 Task: Open a Blog Post Template save the file as sceneAdd Heading 'Gratitude' ,with the main content Practicing gratitude cultivates a positive mindset and enhances overall well-being. It involves acknowledging and appreciating the good things in life, which can improve mood, relationships, and overall life satisfaction. Expressing gratitude regularly can lead to a more fulfilling and optimistic outlook. ,with the main content Practicing gratitude cultivates a positive mindset and enhances overall well-being. It involves acknowledging and appreciating the good things in life, which can improve mood, relationships, and overall life satisfaction. Expressing gratitude regularly can lead to a more fulfilling and optimistic outlook.and font size to the main content 22 Apply Font Style Harlow Solid Italicand font size to the heading 18 Change heading alignment to  Center
Action: Mouse moved to (23, 20)
Screenshot: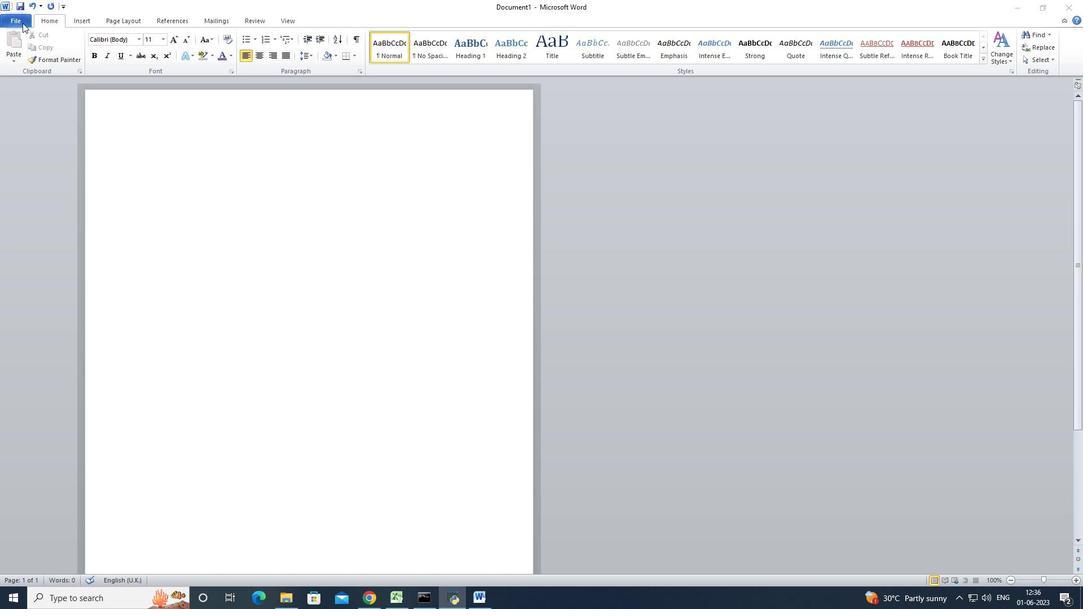 
Action: Mouse pressed left at (23, 20)
Screenshot: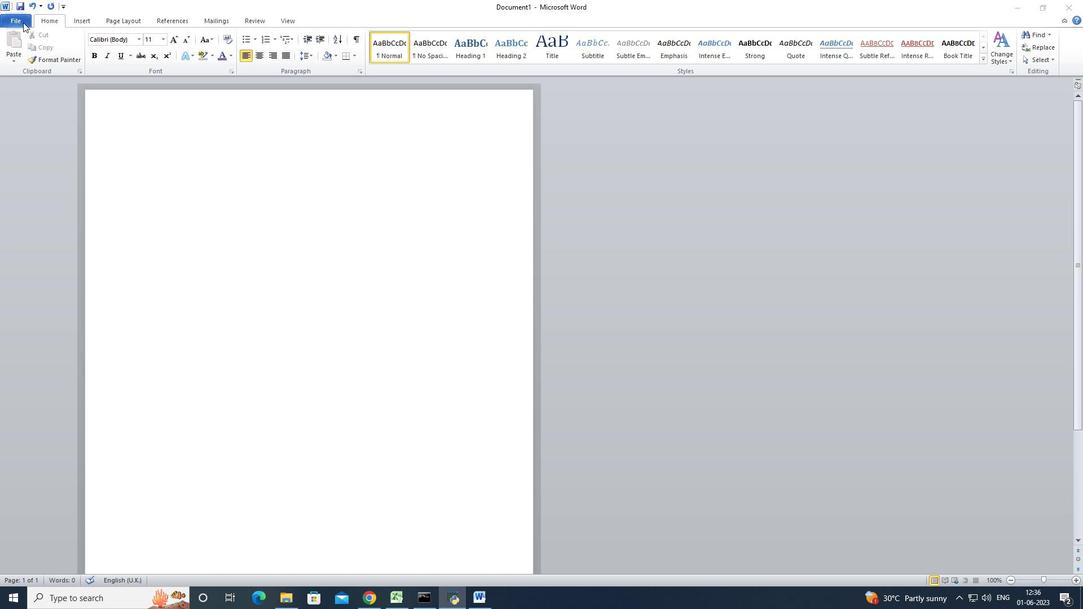 
Action: Mouse pressed left at (23, 20)
Screenshot: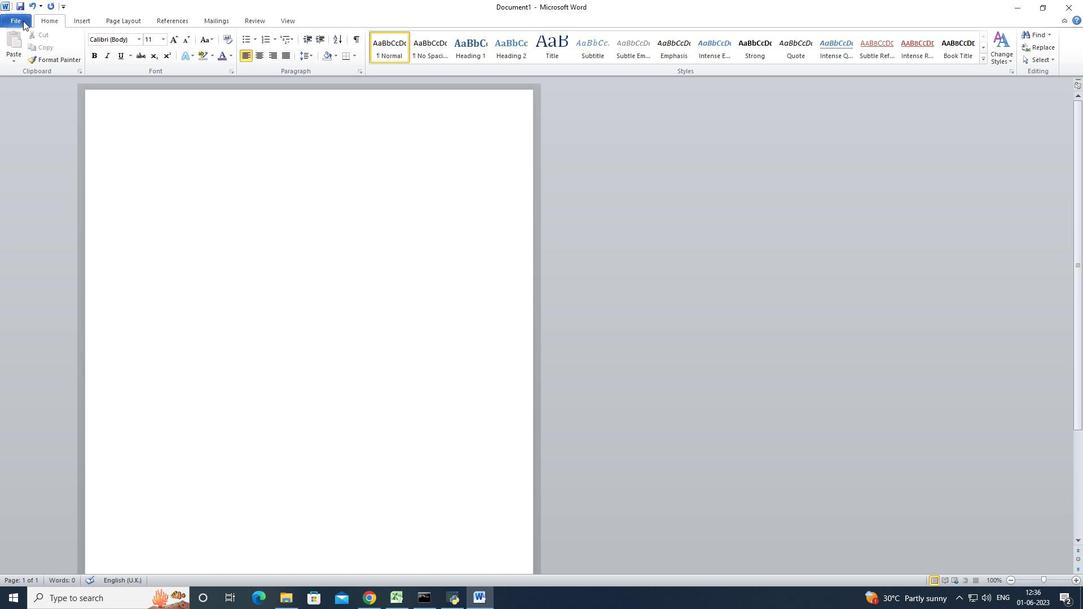 
Action: Mouse moved to (30, 146)
Screenshot: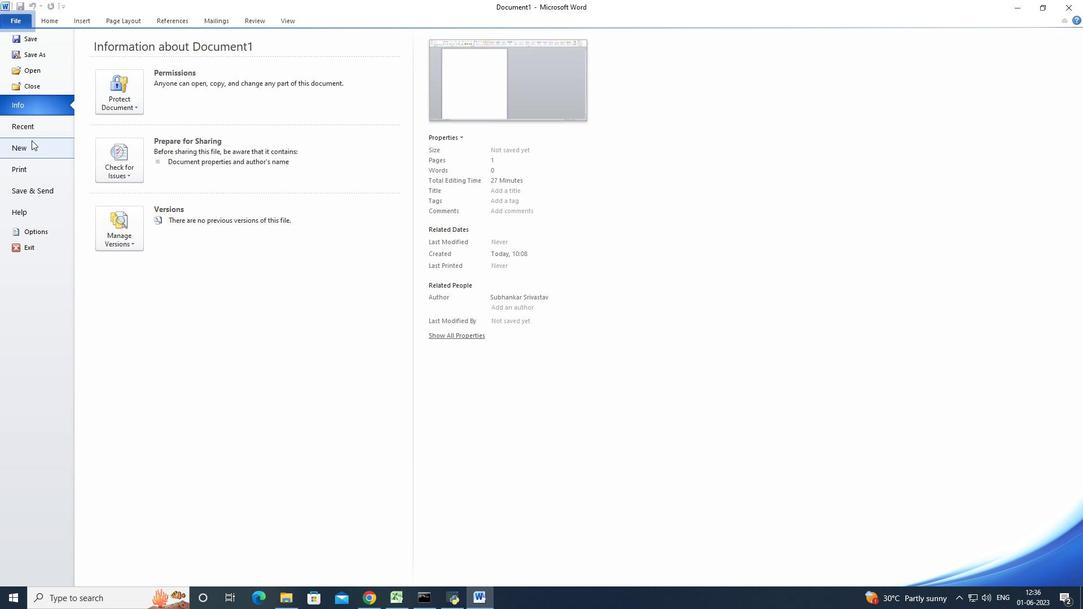 
Action: Mouse pressed left at (30, 146)
Screenshot: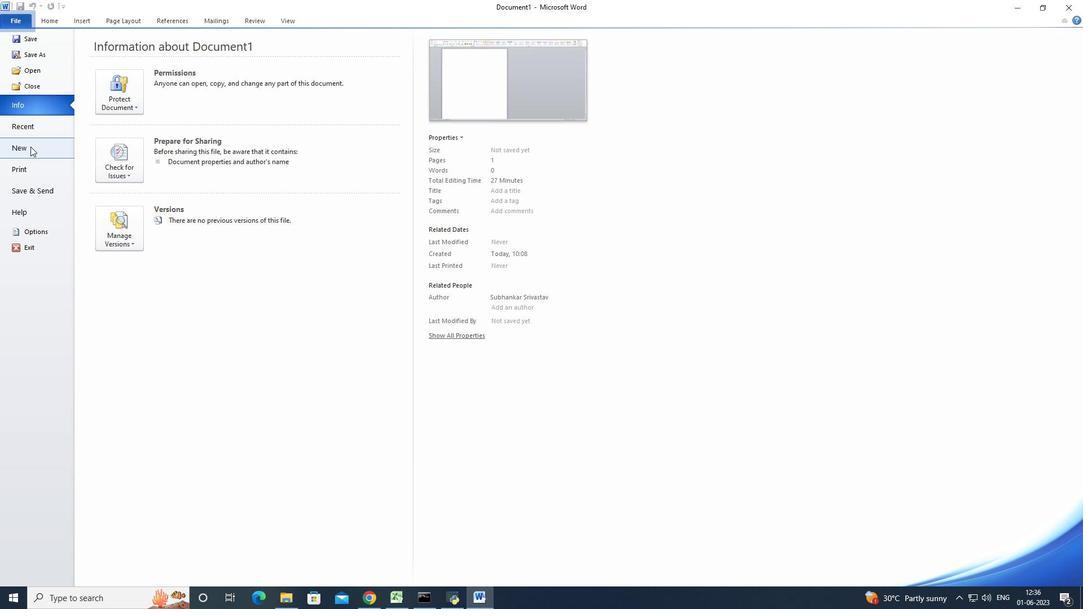 
Action: Mouse moved to (157, 121)
Screenshot: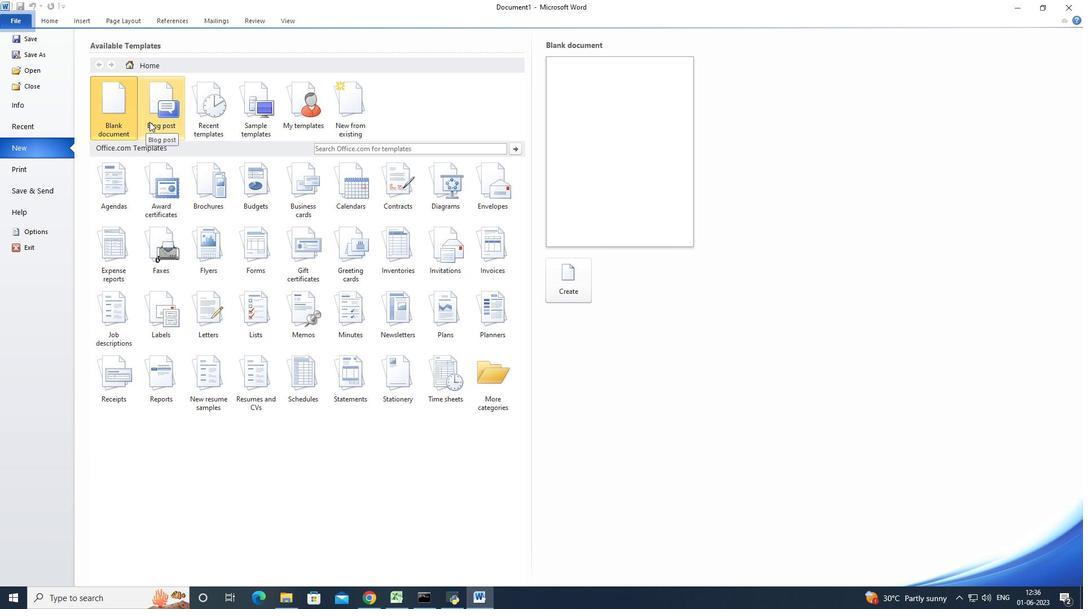 
Action: Mouse pressed left at (157, 121)
Screenshot: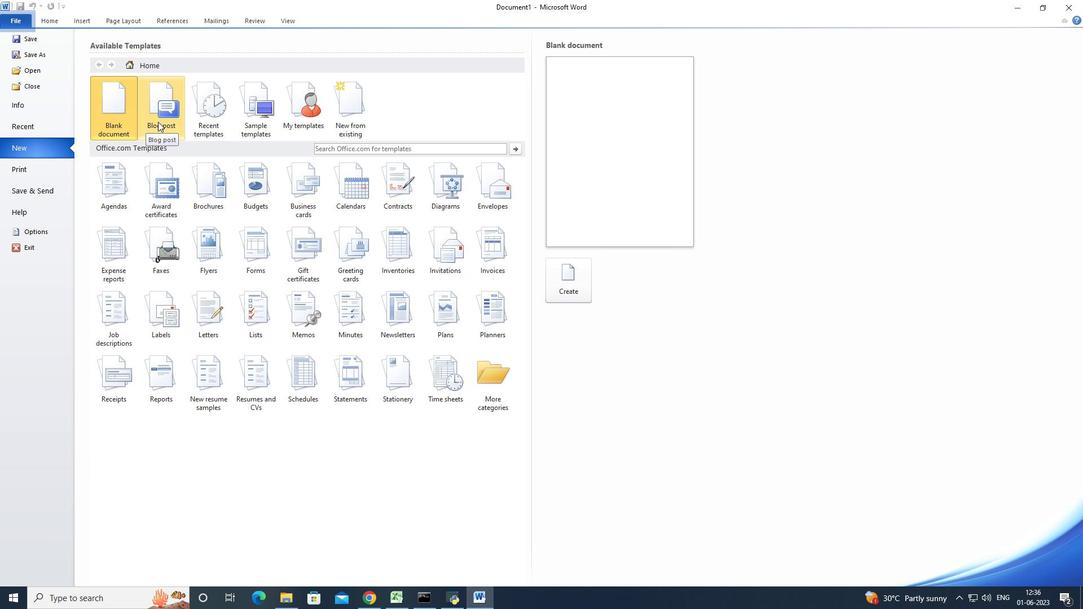 
Action: Mouse moved to (586, 272)
Screenshot: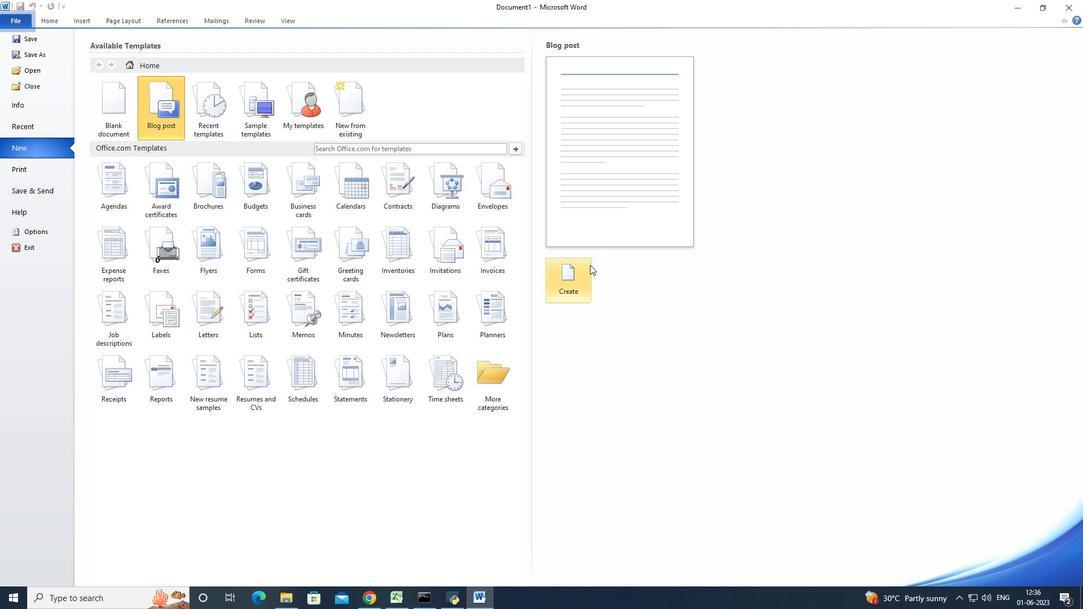 
Action: Mouse pressed left at (586, 272)
Screenshot: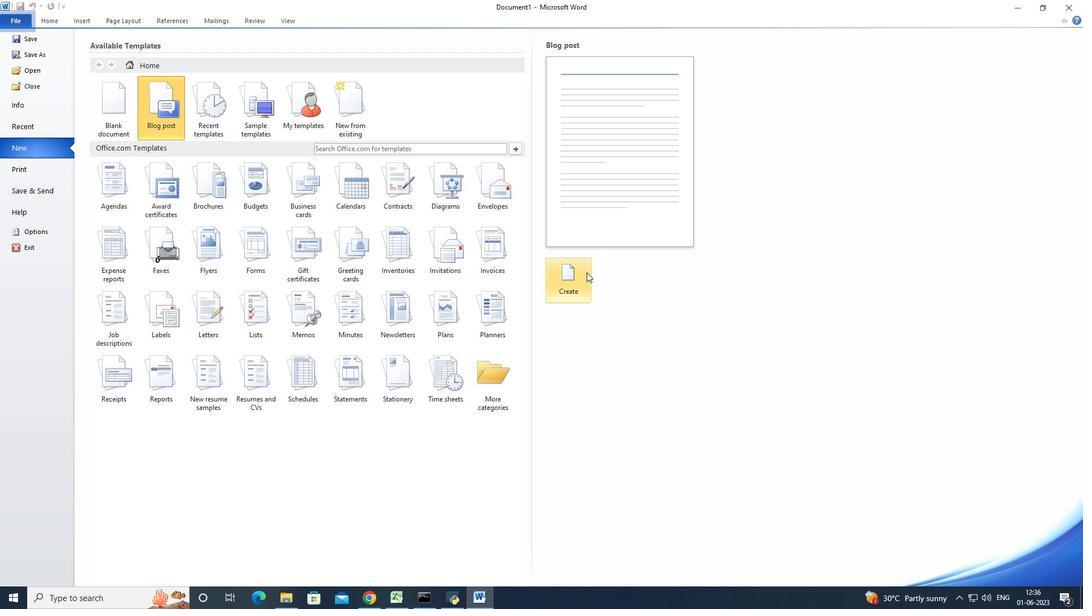 
Action: Mouse moved to (607, 257)
Screenshot: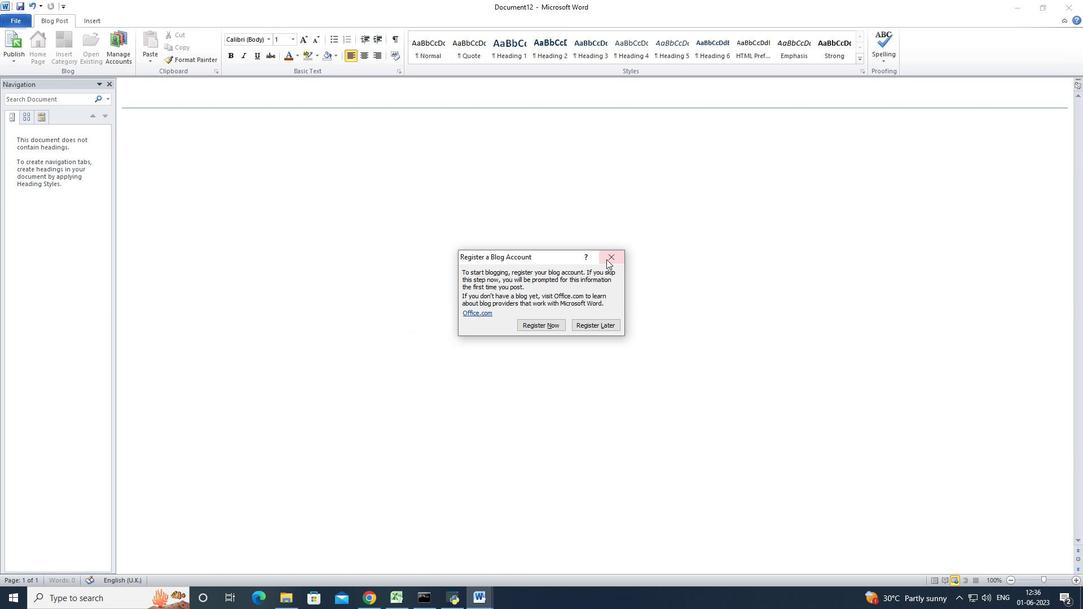
Action: Mouse pressed left at (607, 257)
Screenshot: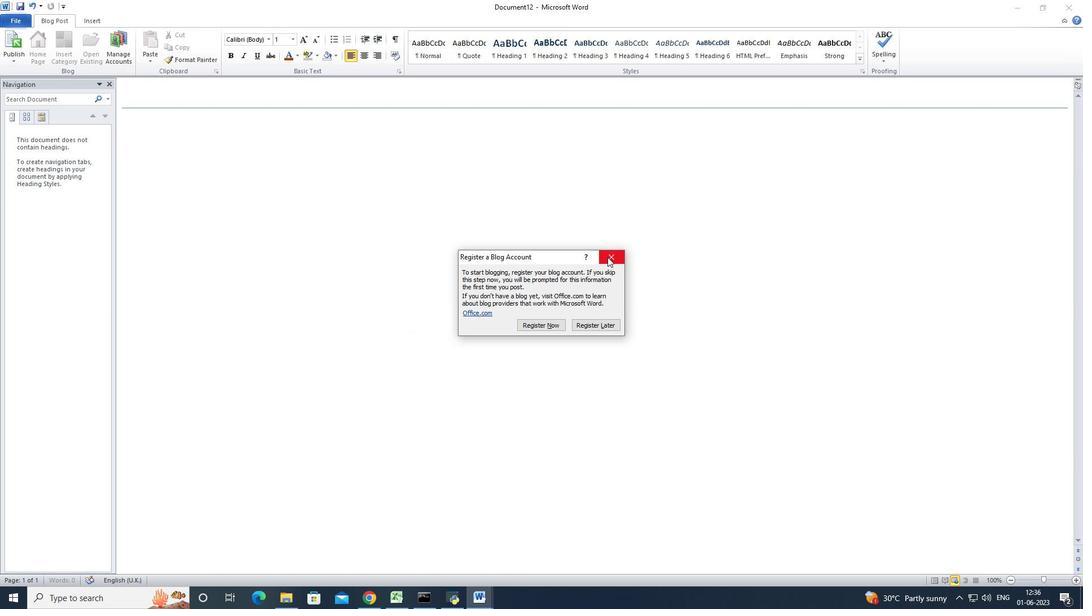 
Action: Mouse moved to (214, 97)
Screenshot: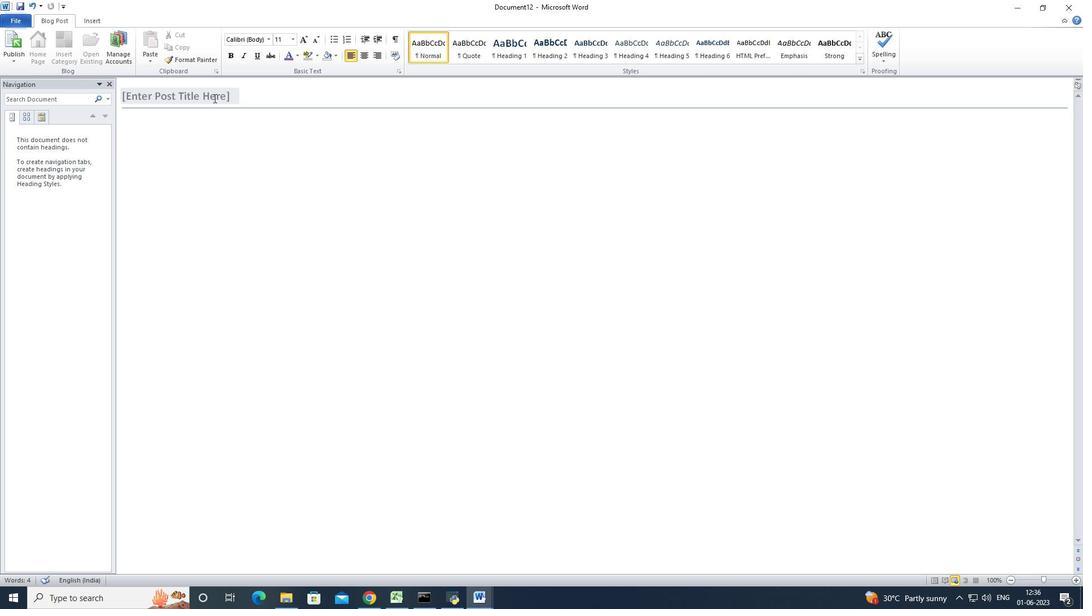 
Action: Mouse pressed left at (214, 97)
Screenshot: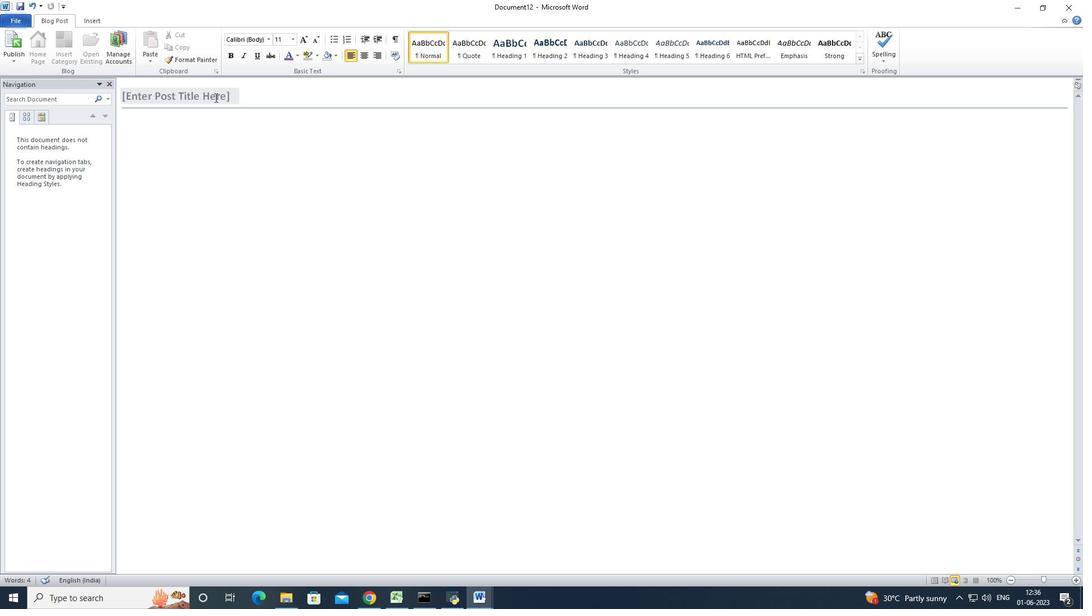 
Action: Mouse moved to (25, 21)
Screenshot: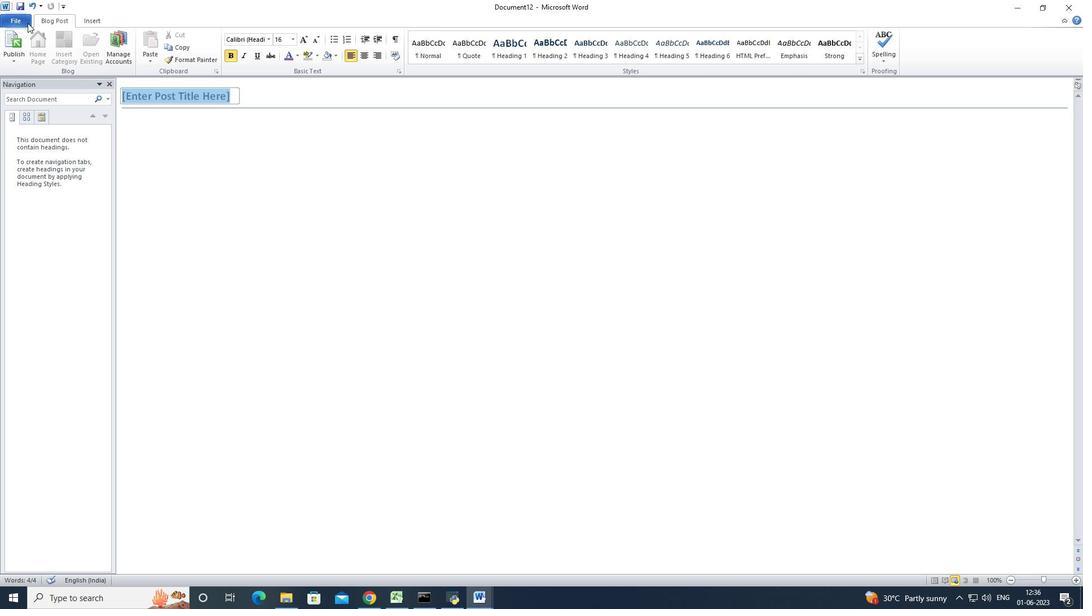 
Action: Mouse pressed left at (25, 21)
Screenshot: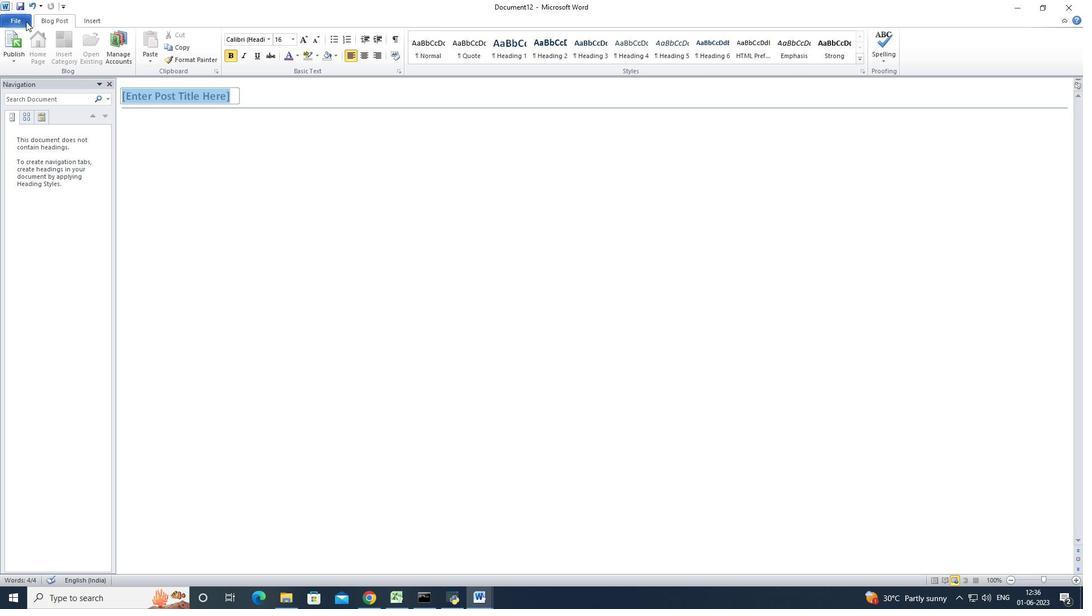 
Action: Mouse moved to (28, 37)
Screenshot: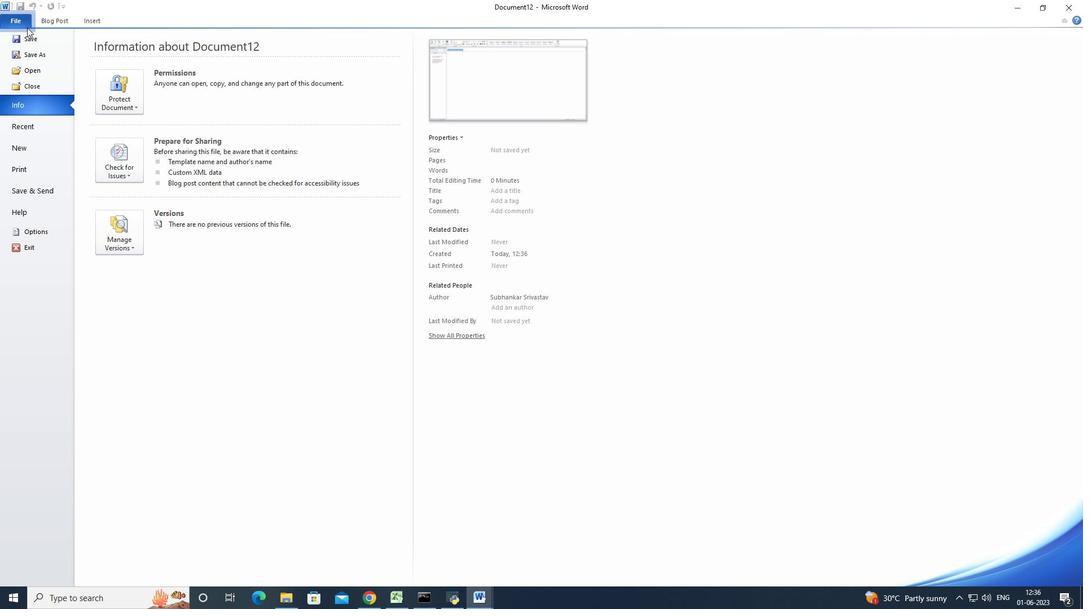 
Action: Mouse pressed left at (28, 37)
Screenshot: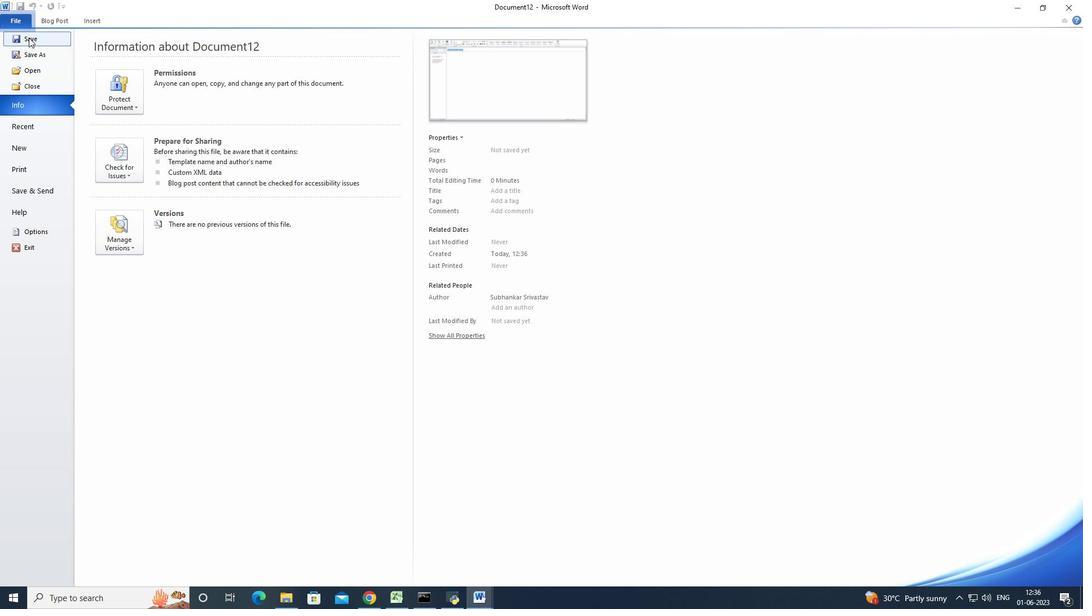 
Action: Key pressed <Key.shift><Key.shift><Key.shift><Key.shift><Key.shift><Key.shift><Key.shift><Key.shift><Key.shift>Se<Key.backspace>cene<Key.enter>
Screenshot: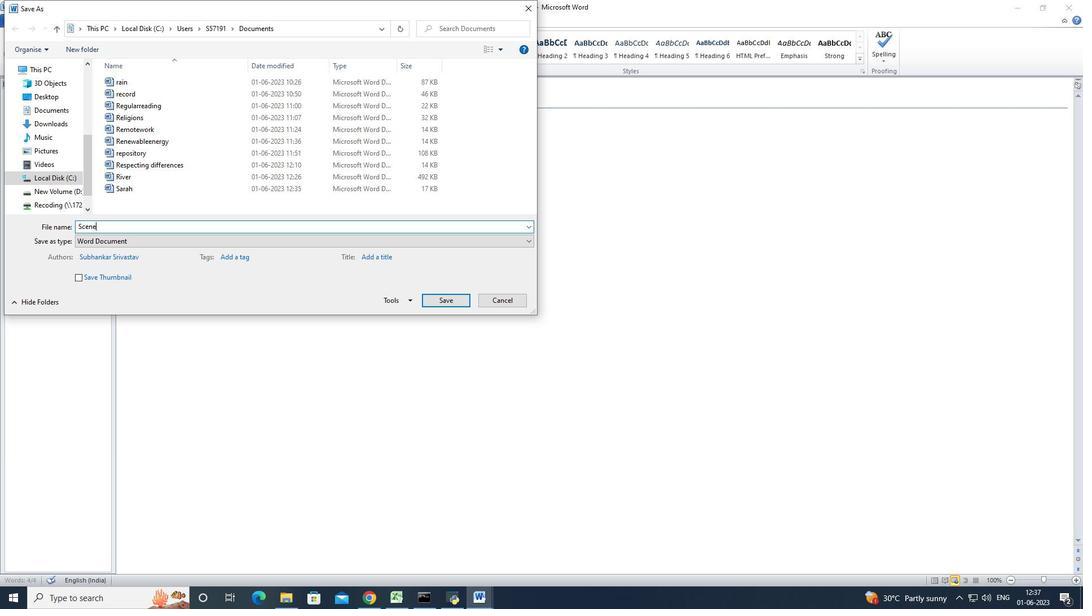 
Action: Mouse moved to (164, 92)
Screenshot: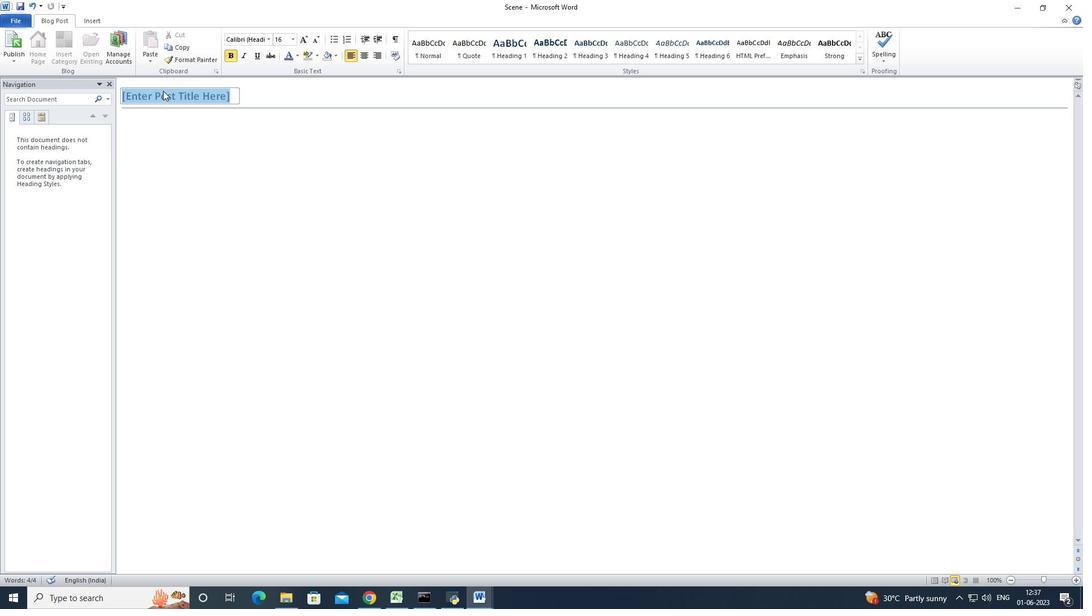 
Action: Mouse pressed left at (164, 92)
Screenshot: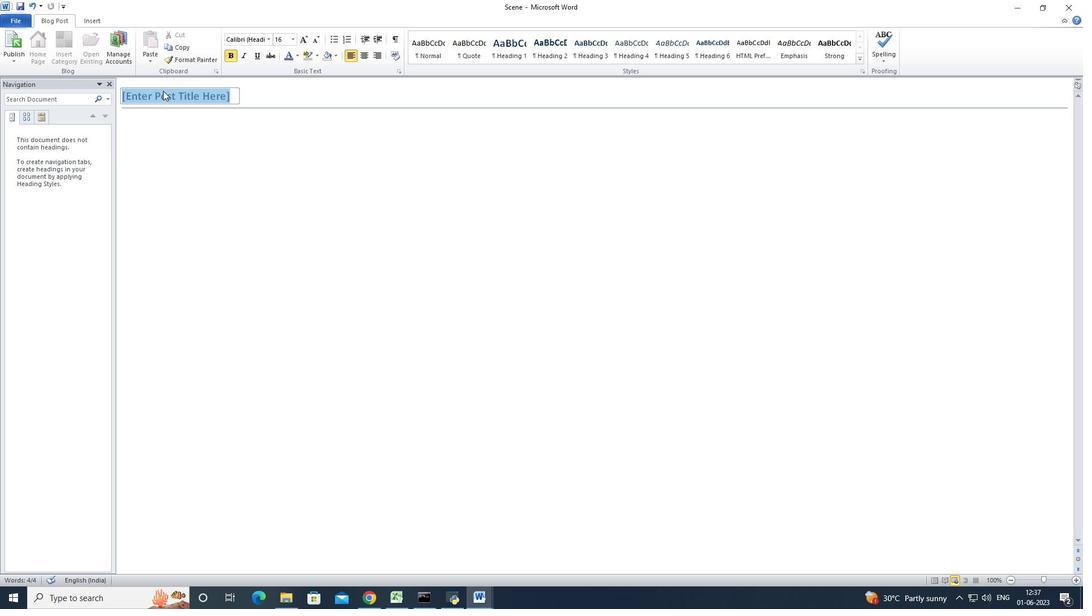 
Action: Mouse moved to (166, 94)
Screenshot: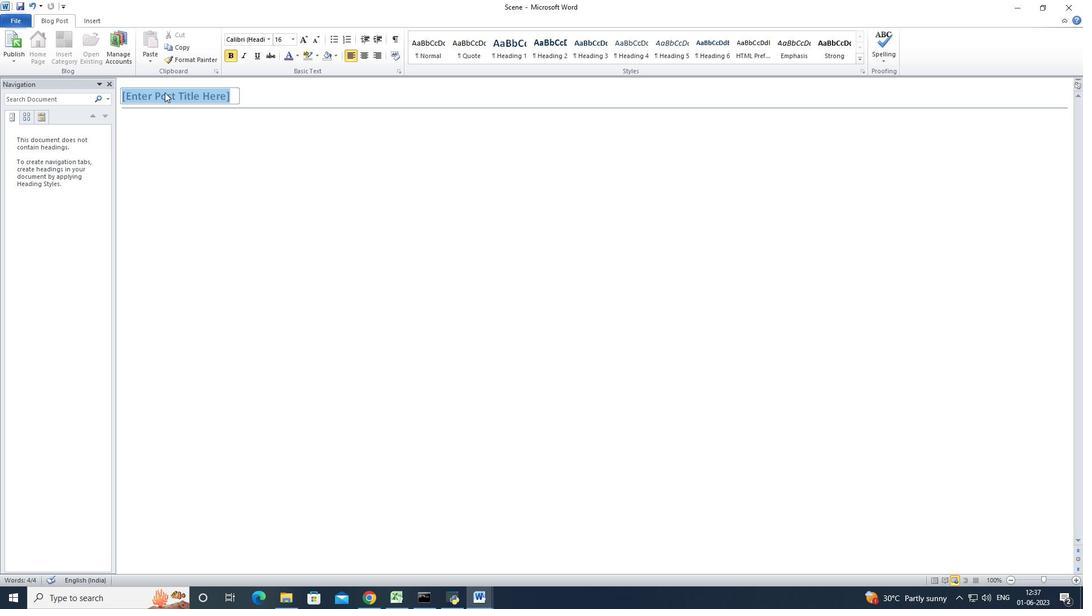 
Action: Key pressed <Key.shift><Key.shift><Key.shift><Key.shift><Key.shift>Gratitude<Key.enter>
Screenshot: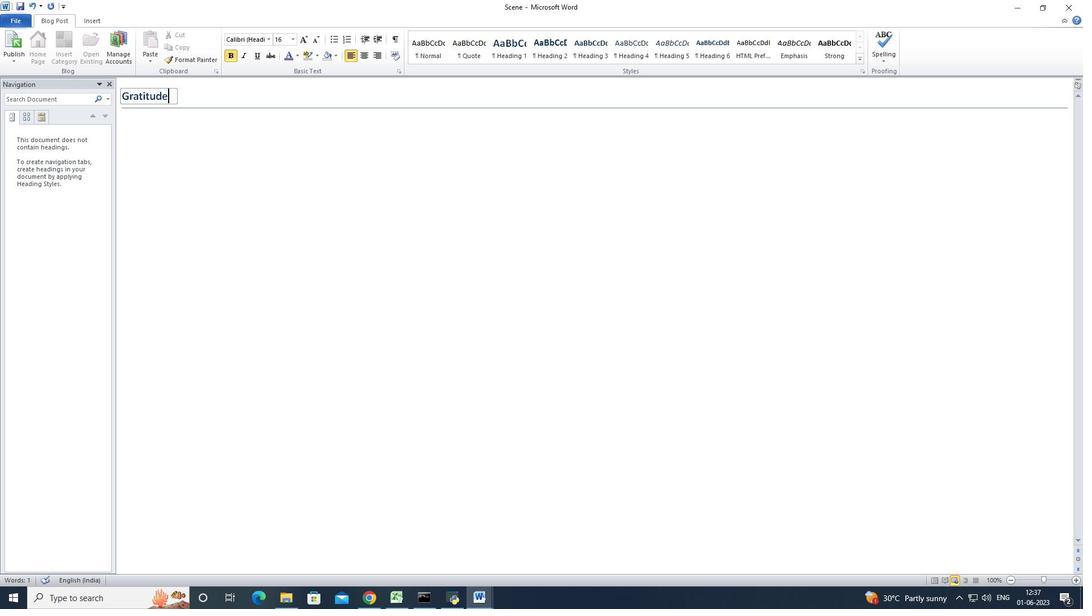 
Action: Mouse moved to (177, 134)
Screenshot: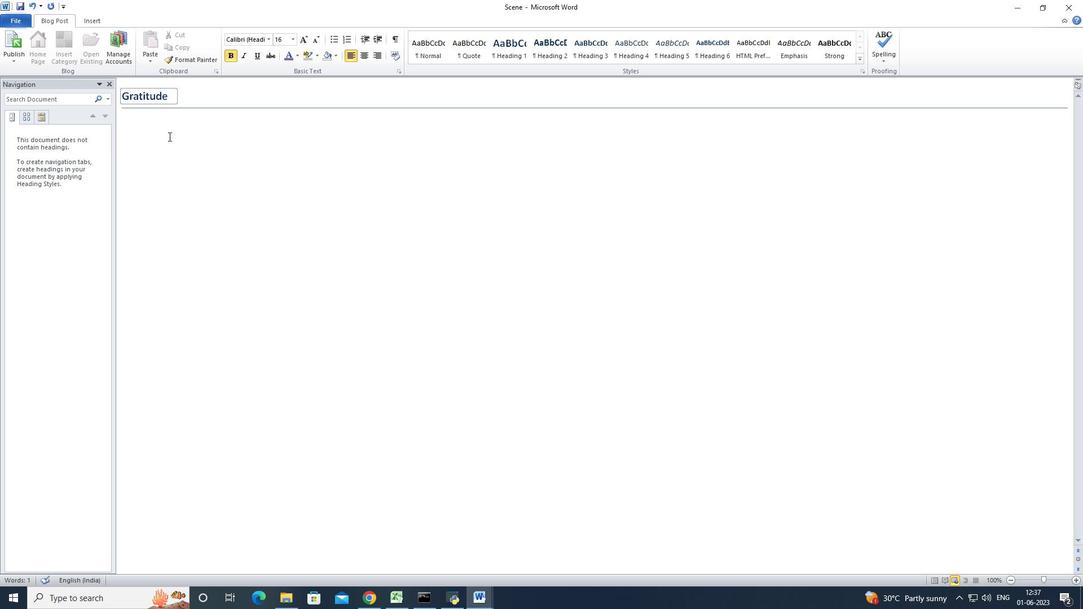 
Action: Mouse pressed left at (177, 134)
Screenshot: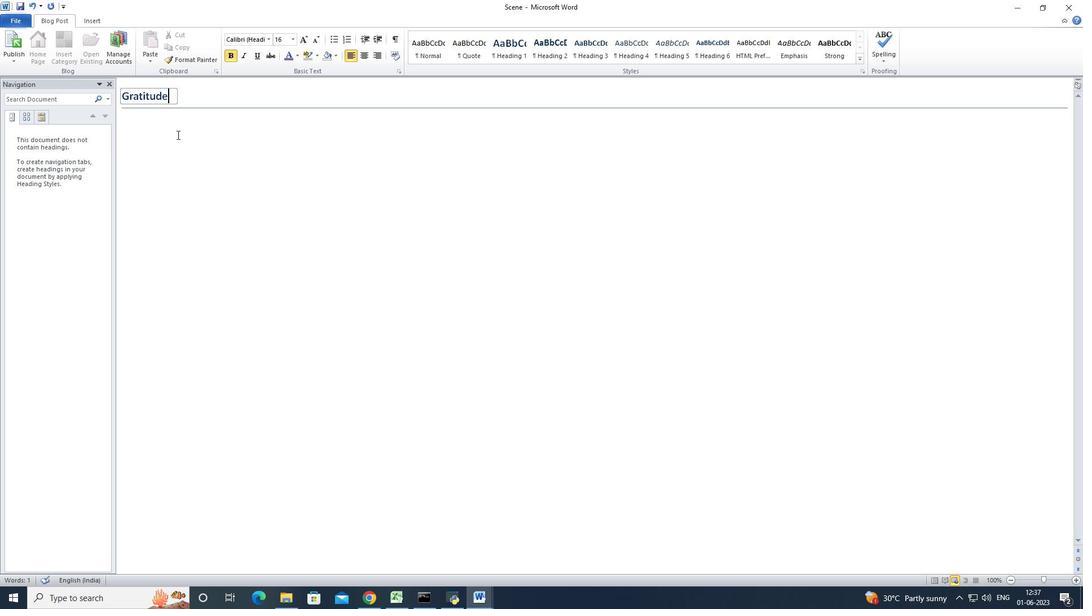 
Action: Key pressed <Key.shift>Practicing<Key.space>gratitude<Key.space>cultivates<Key.space>a<Key.space>positive<Key.space>mindset<Key.space>and<Key.space>enhances<Key.space>
Screenshot: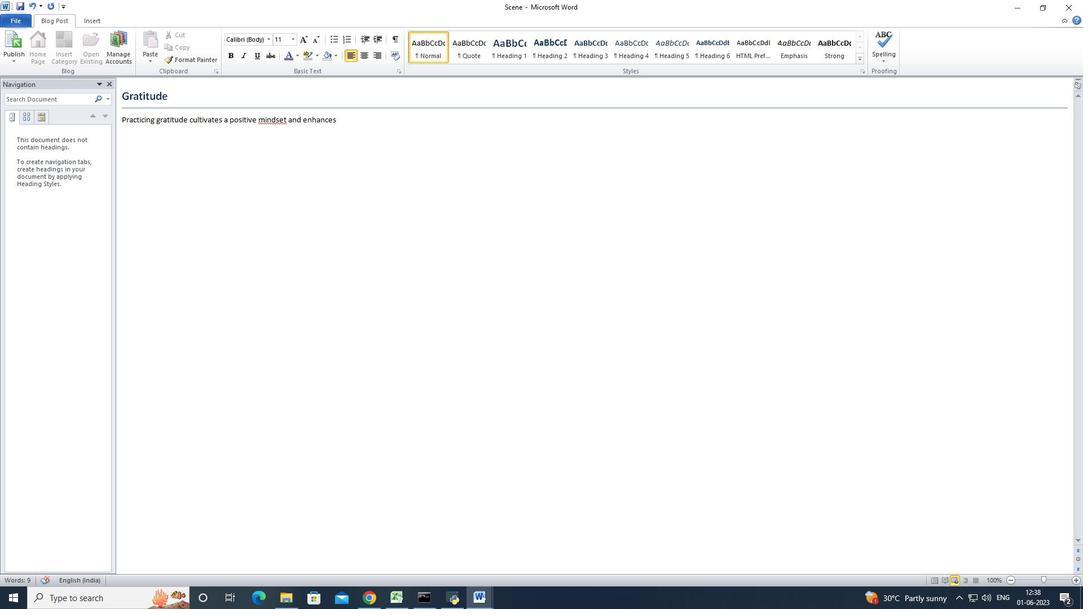 
Action: Mouse moved to (276, 120)
Screenshot: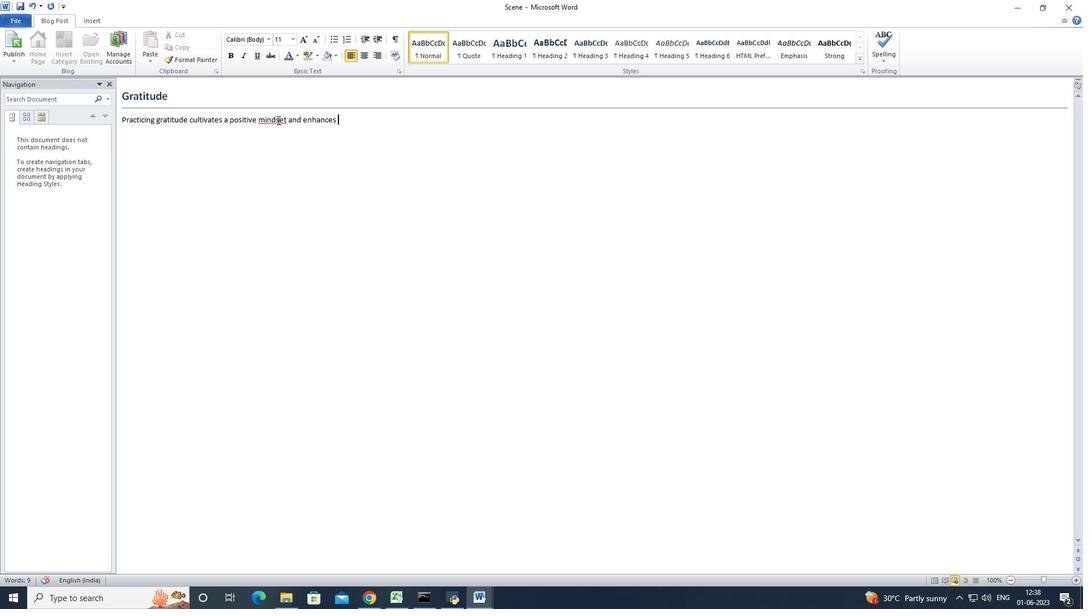 
Action: Mouse pressed left at (276, 120)
Screenshot: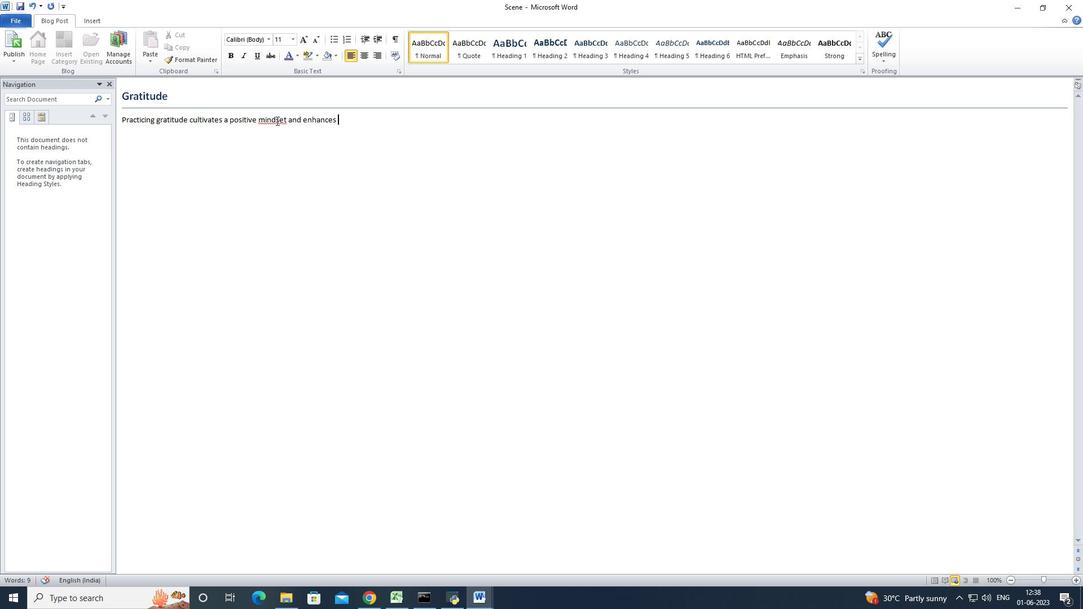 
Action: Key pressed <Key.space>
Screenshot: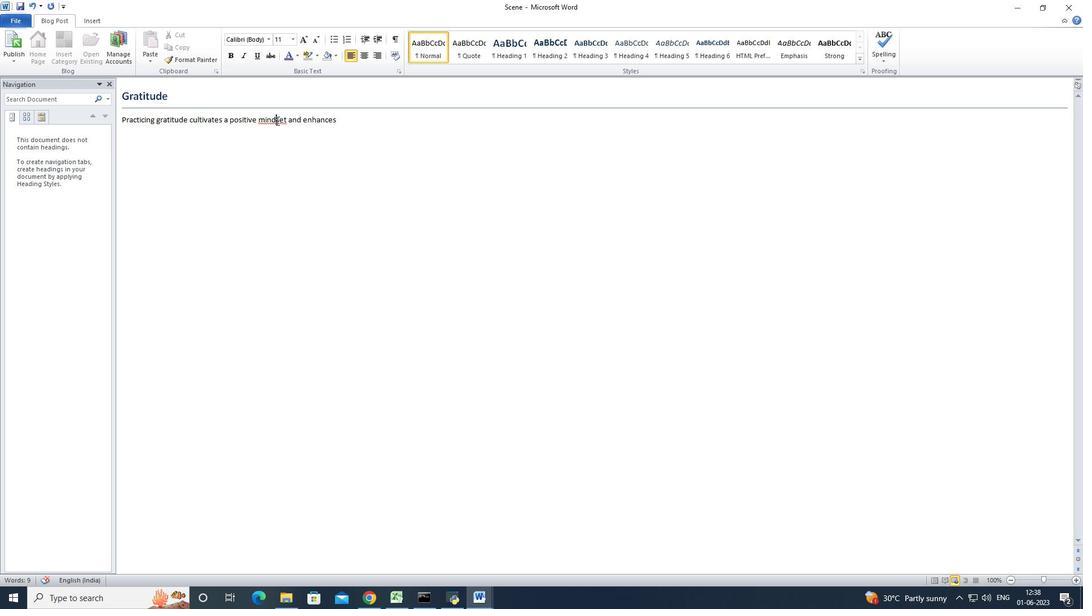 
Action: Mouse moved to (343, 123)
Screenshot: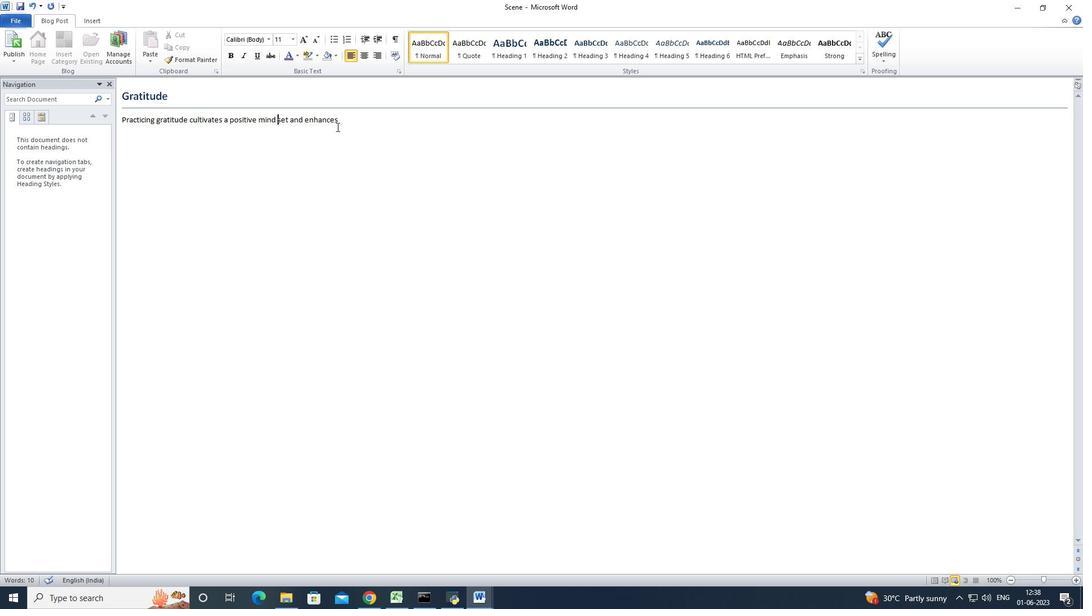 
Action: Mouse pressed left at (343, 123)
Screenshot: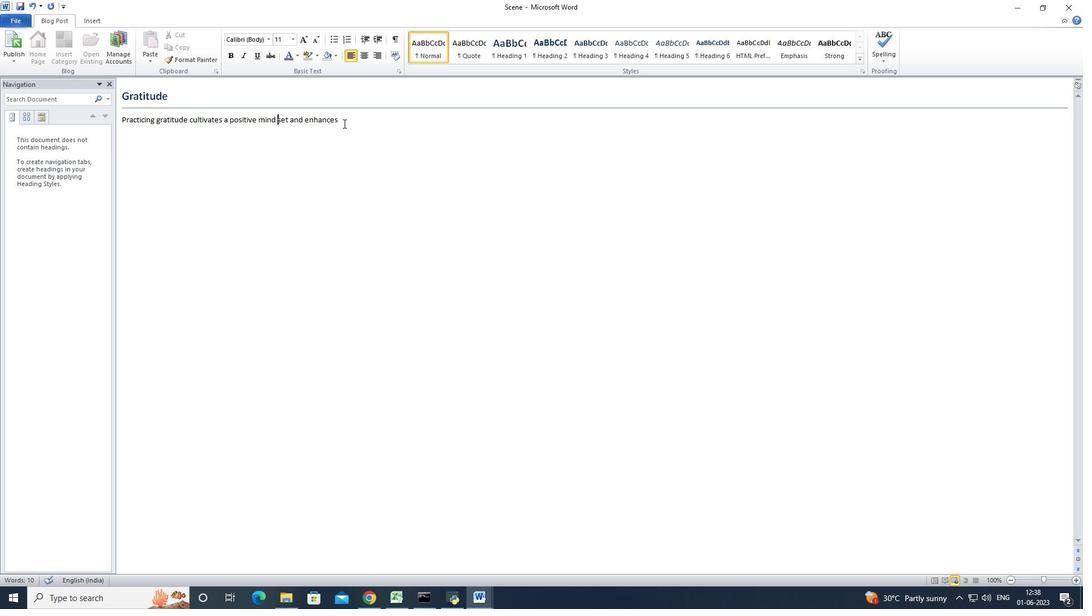 
Action: Key pressed overall<Key.space>well-being.<Key.space><Key.shift>It<Key.space>involves<Key.space>acknowledging<Key.space>and<Key.space>appreciating<Key.space>the<Key.space>good<Key.space>things<Key.space>in<Key.space>life,<Key.space>which<Key.space>can<Key.space>satisfaction.<Key.space><Key.shift>Expressing<Key.space>gratitude<Key.space>regularly<Key.space>can<Key.space>lead<Key.space>to<Key.space>a<Key.space>more<Key.space>fulfilling<Key.space>and<Key.space>optimistic<Key.space>outlook<Key.space><Key.backspace>.<Key.space>
Screenshot: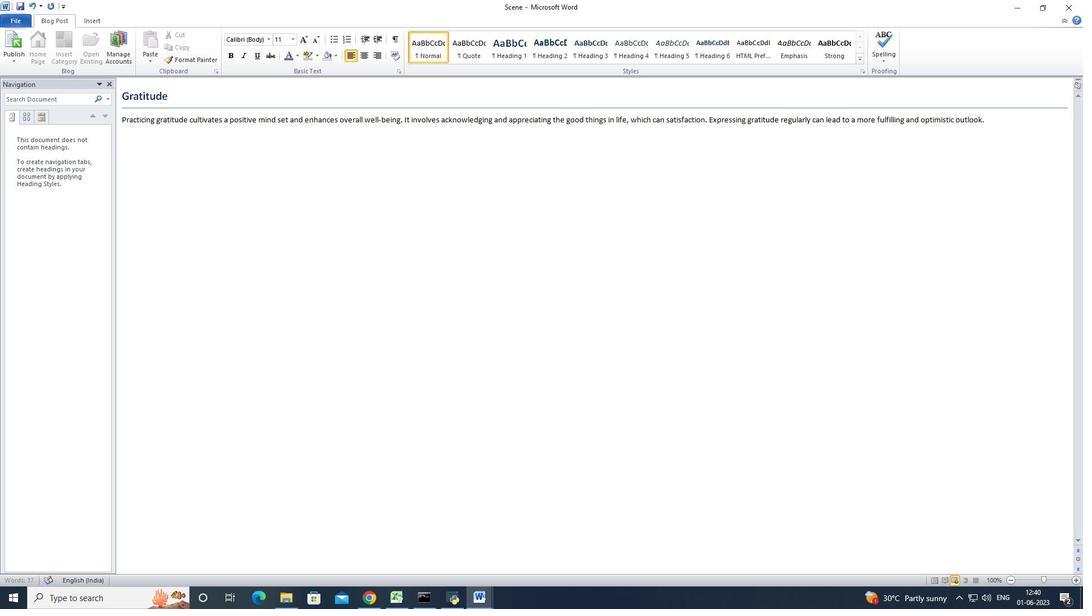 
Action: Mouse moved to (991, 125)
Screenshot: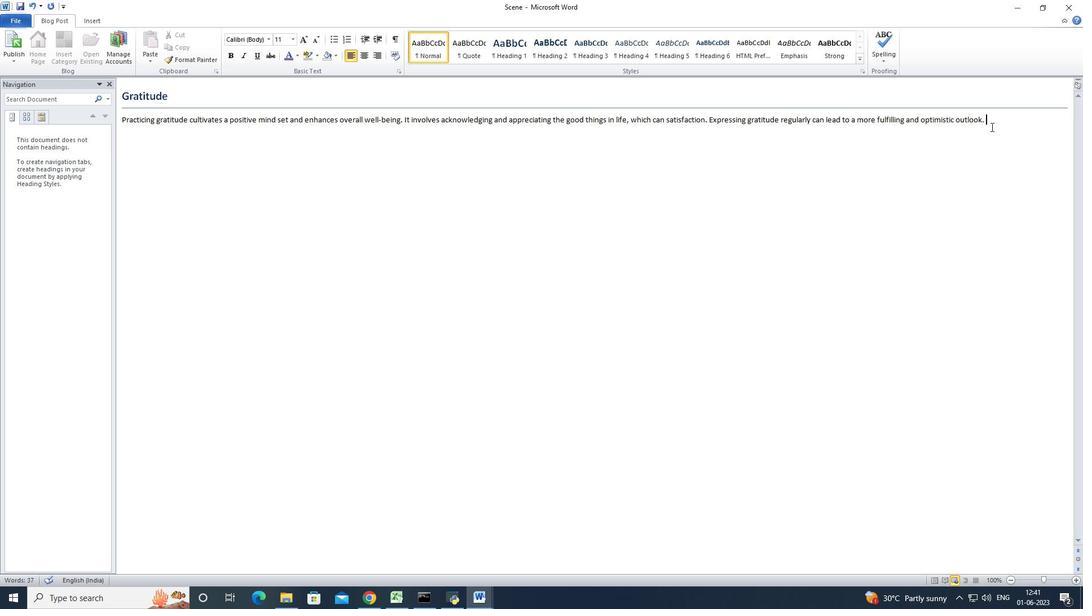
Action: Mouse pressed left at (991, 125)
Screenshot: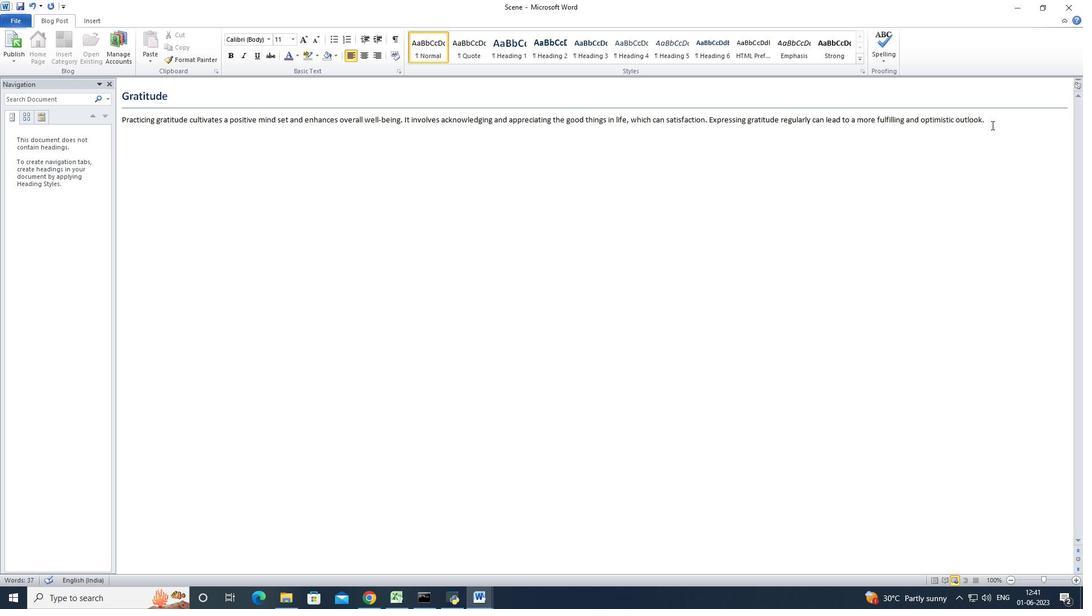 
Action: Mouse moved to (292, 40)
Screenshot: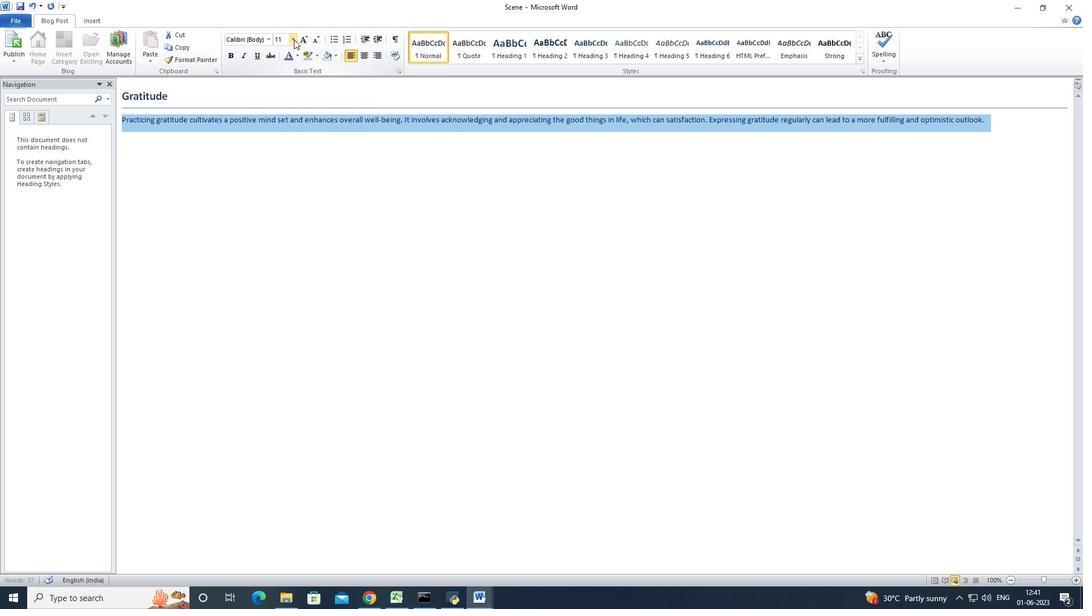 
Action: Mouse pressed left at (292, 40)
Screenshot: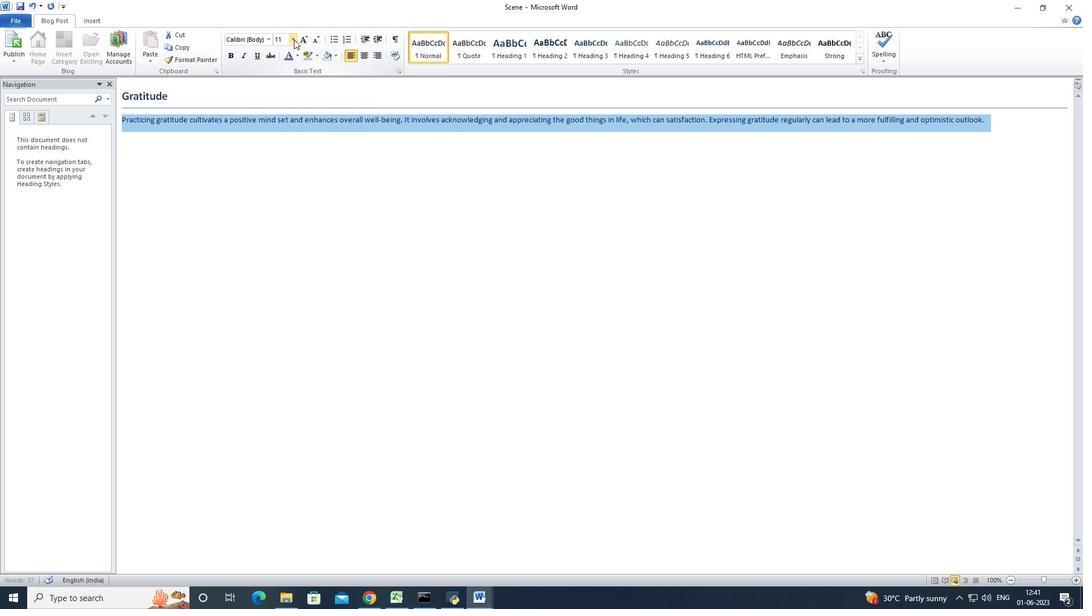 
Action: Mouse moved to (276, 139)
Screenshot: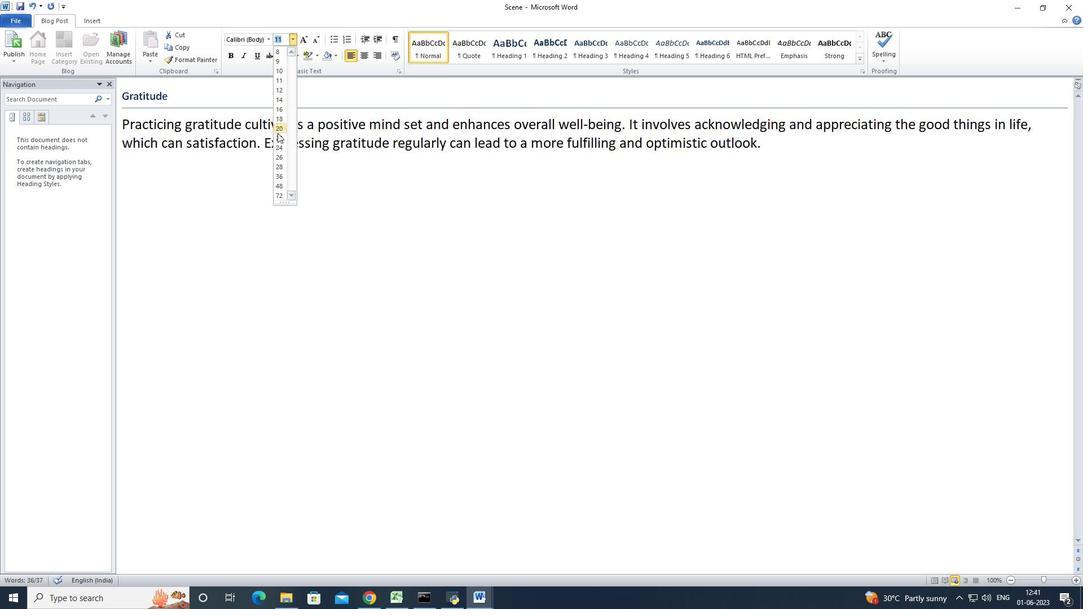
Action: Mouse pressed left at (276, 139)
Screenshot: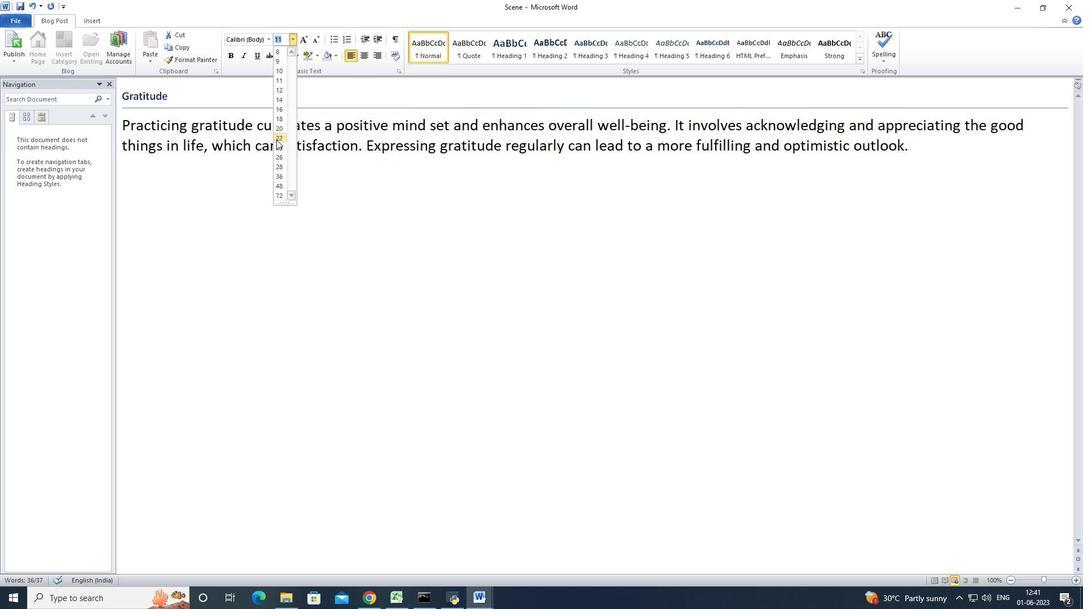 
Action: Mouse moved to (267, 38)
Screenshot: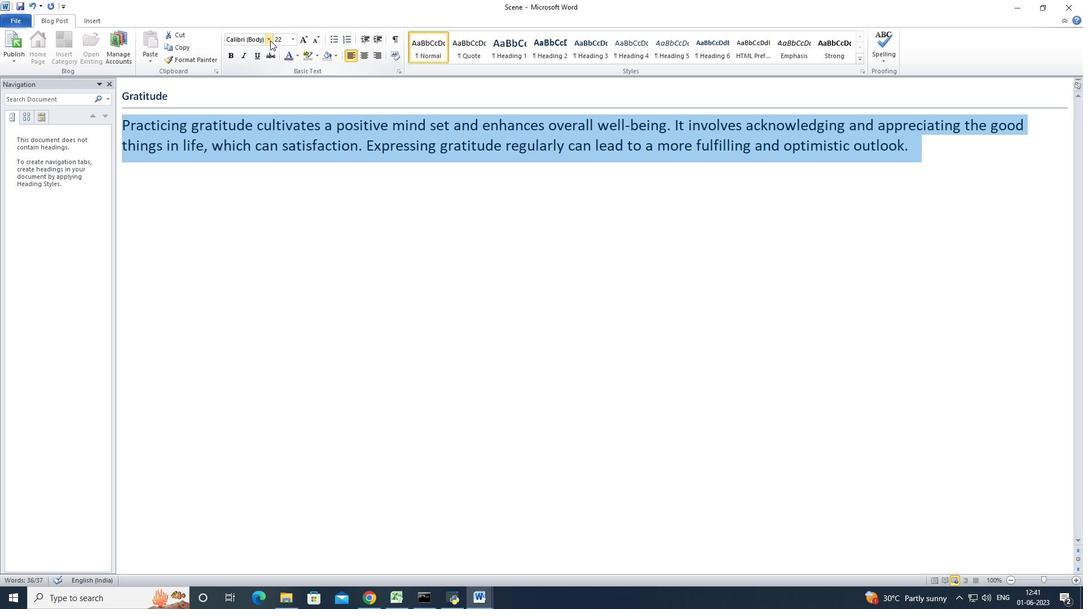 
Action: Mouse pressed left at (267, 38)
Screenshot: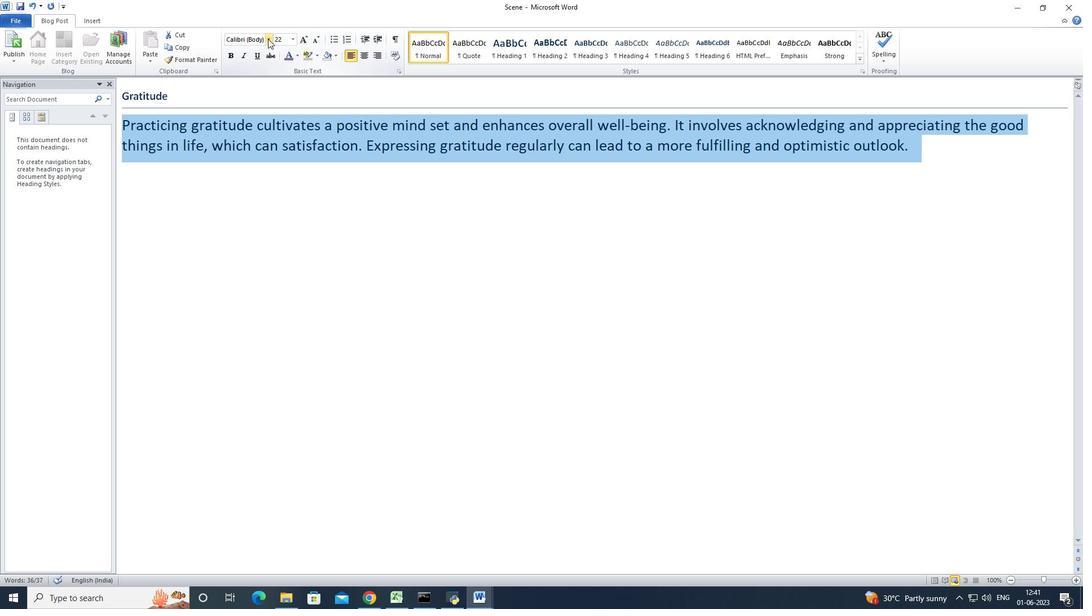 
Action: Mouse moved to (264, 50)
Screenshot: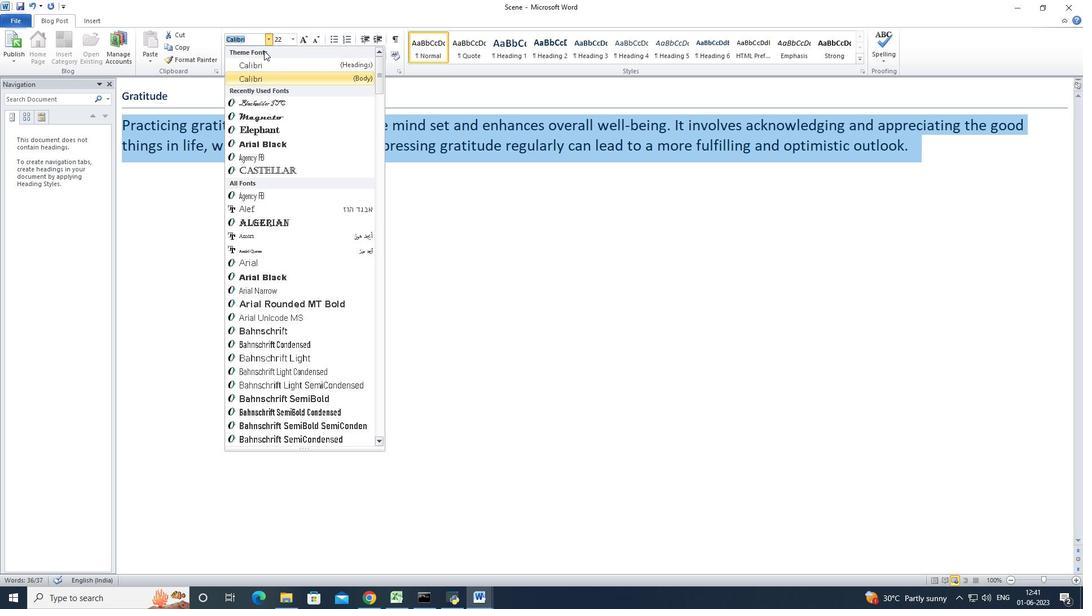 
Action: Key pressed harlow<Key.space>solid
Screenshot: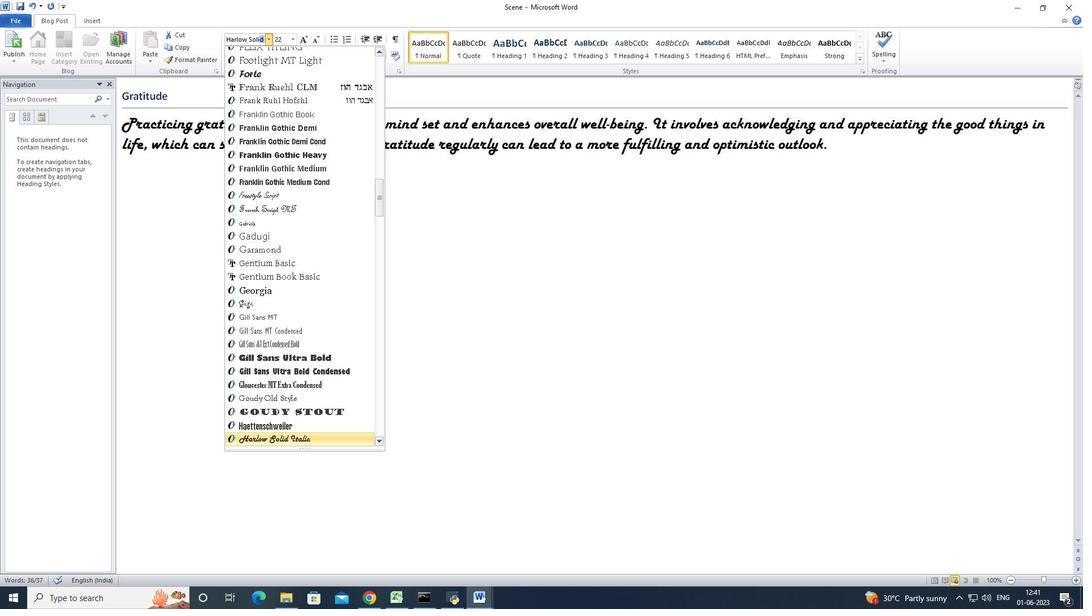 
Action: Mouse moved to (288, 443)
Screenshot: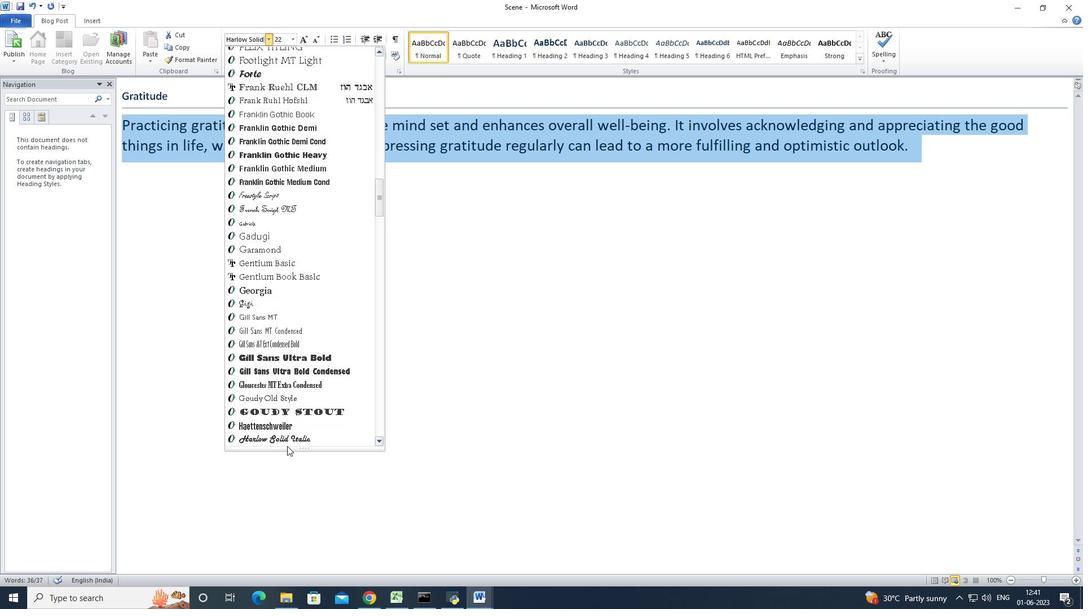 
Action: Key pressed <Key.space>italic<Key.enter>
Screenshot: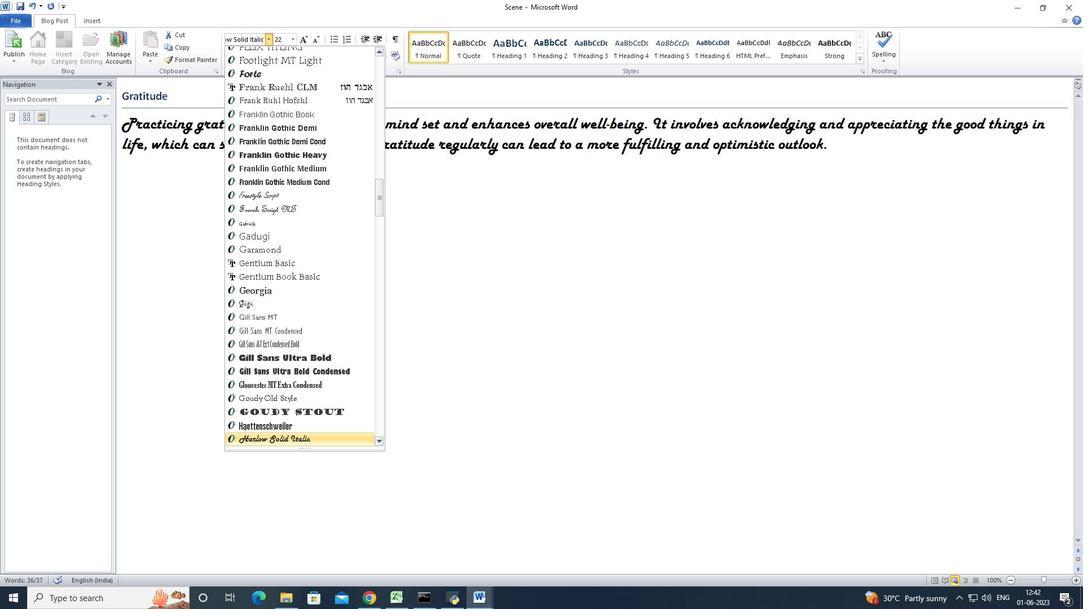 
Action: Mouse moved to (355, 358)
Screenshot: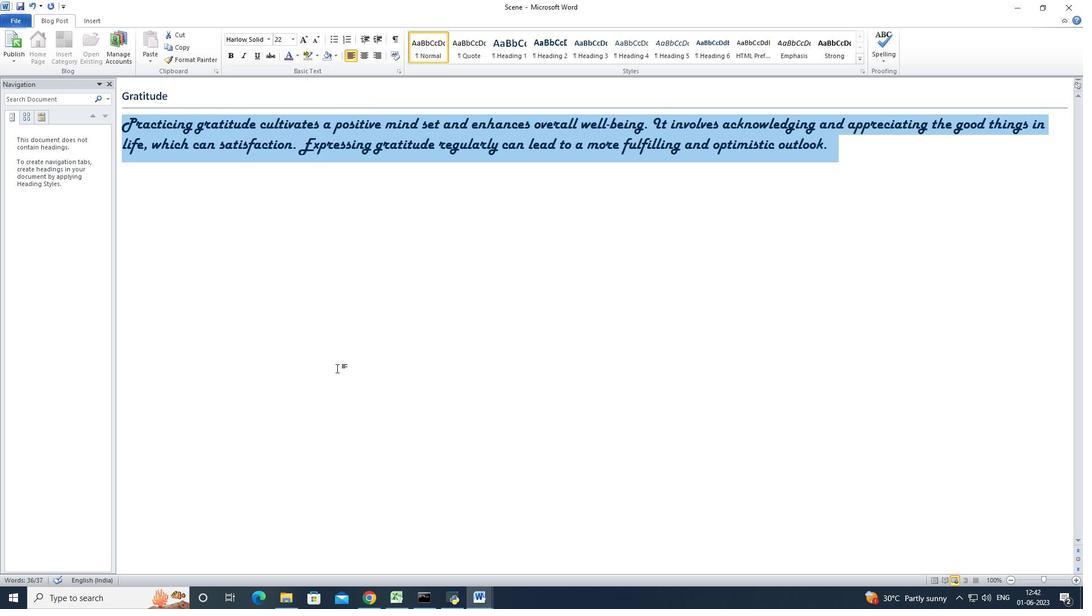 
Action: Mouse scrolled (355, 359) with delta (0, 0)
Screenshot: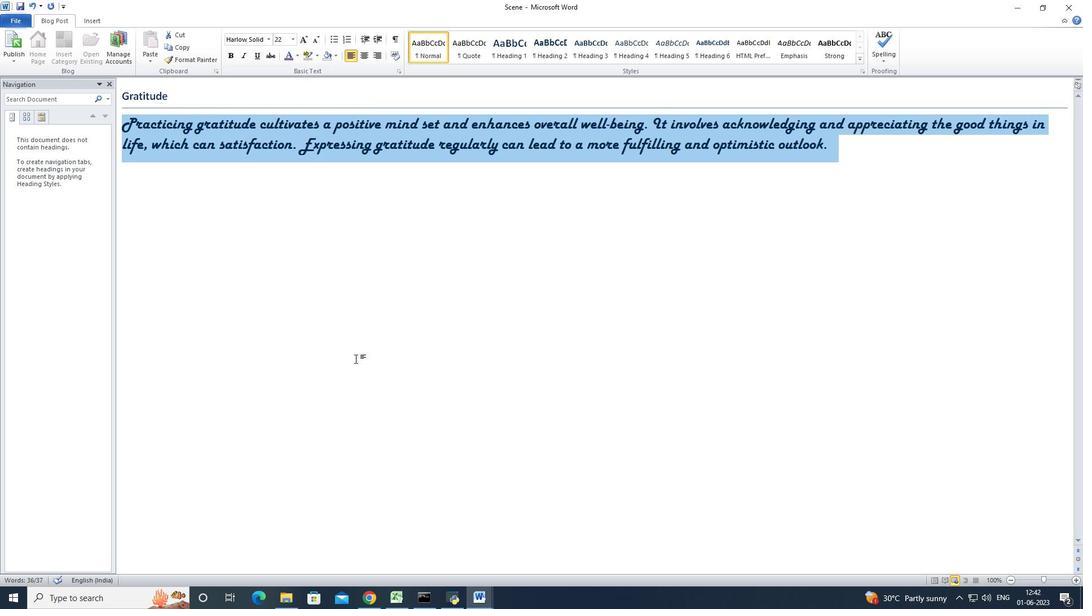 
Action: Mouse scrolled (355, 358) with delta (0, 0)
Screenshot: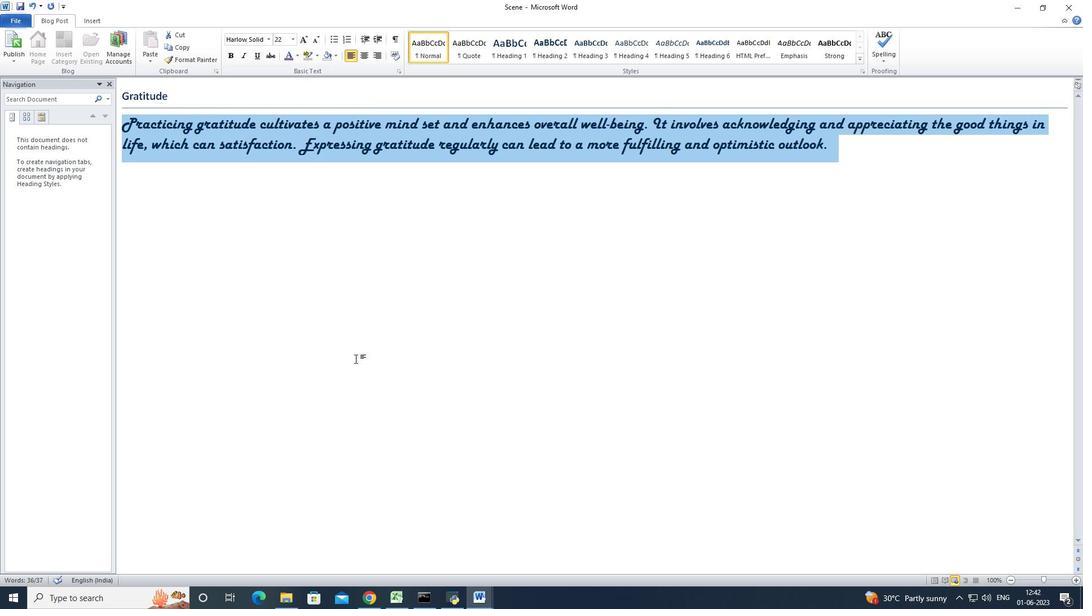 
Action: Mouse scrolled (355, 359) with delta (0, 0)
Screenshot: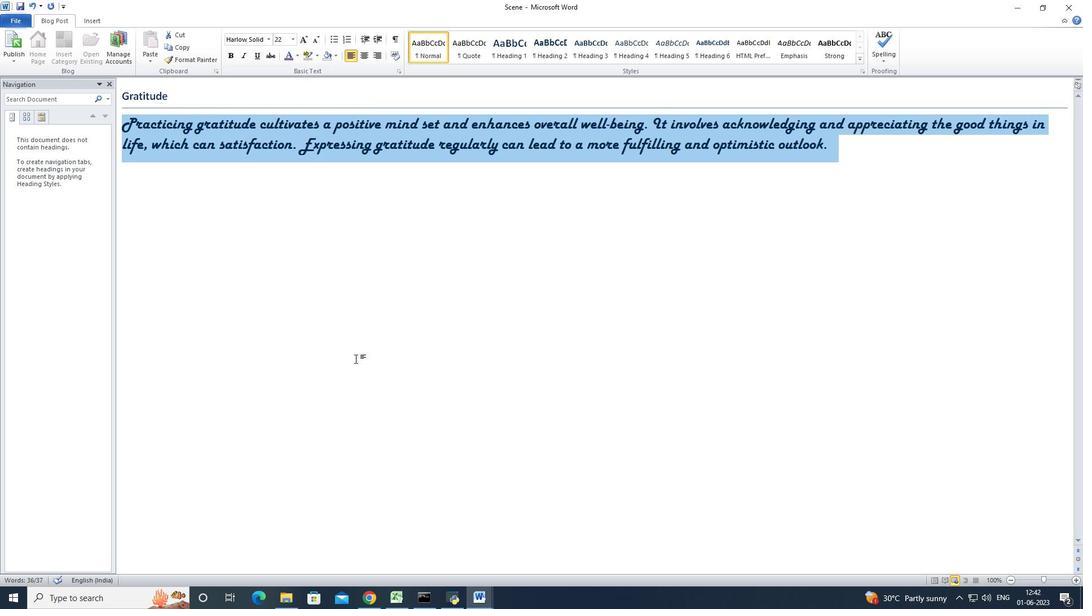 
Action: Mouse scrolled (355, 359) with delta (0, 0)
Screenshot: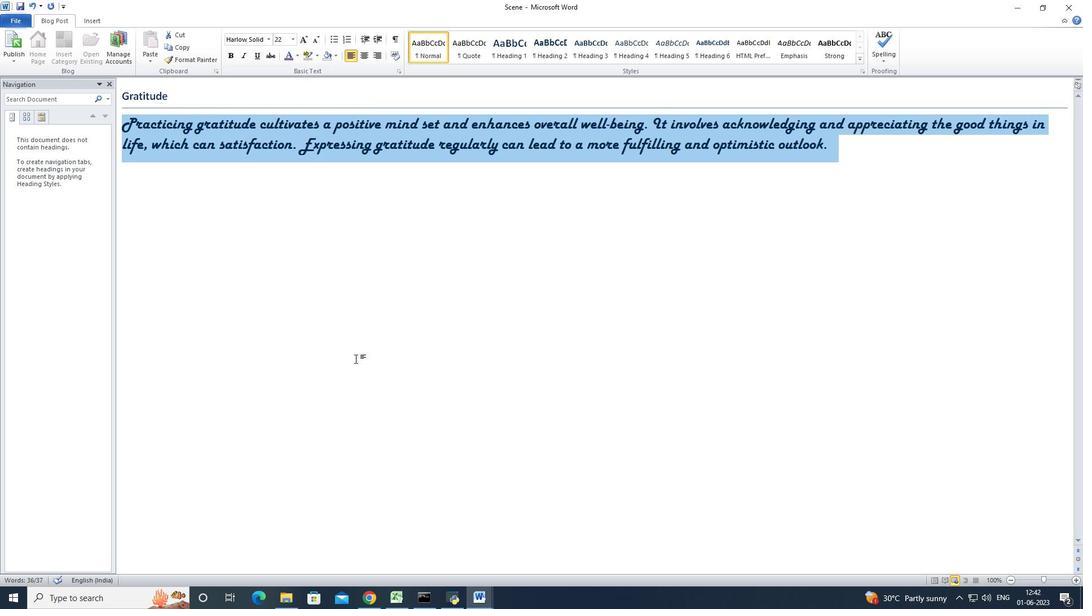 
Action: Mouse moved to (181, 98)
Screenshot: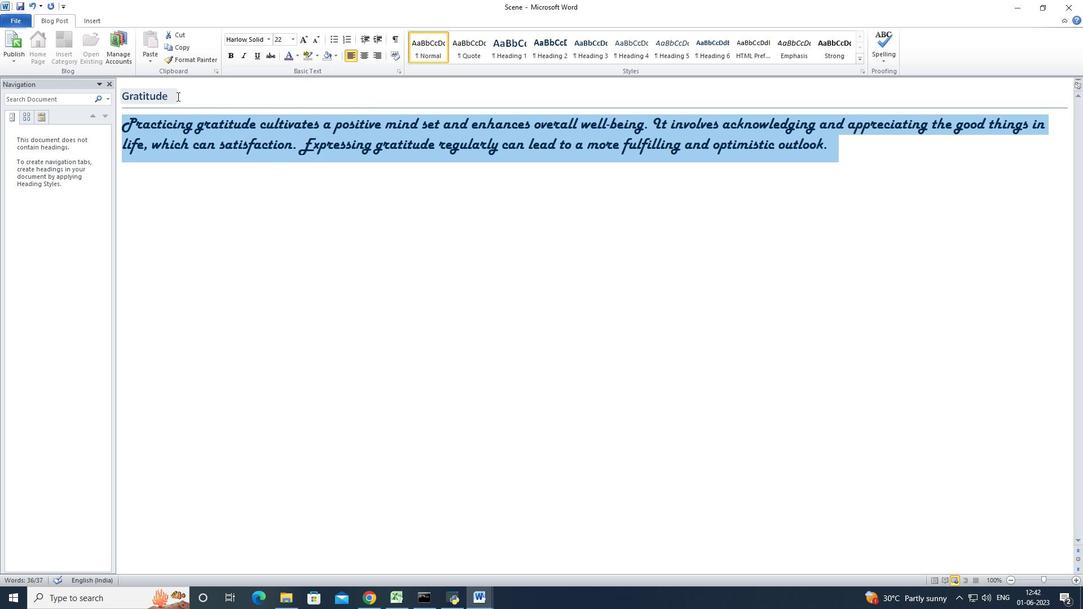 
Action: Mouse pressed left at (181, 98)
Screenshot: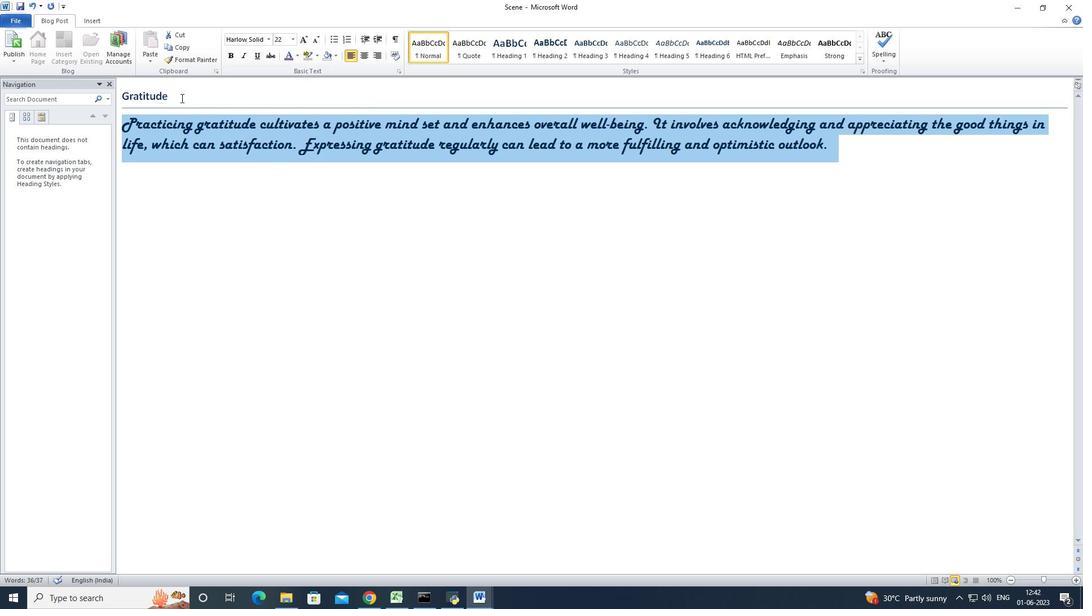 
Action: Mouse moved to (294, 41)
Screenshot: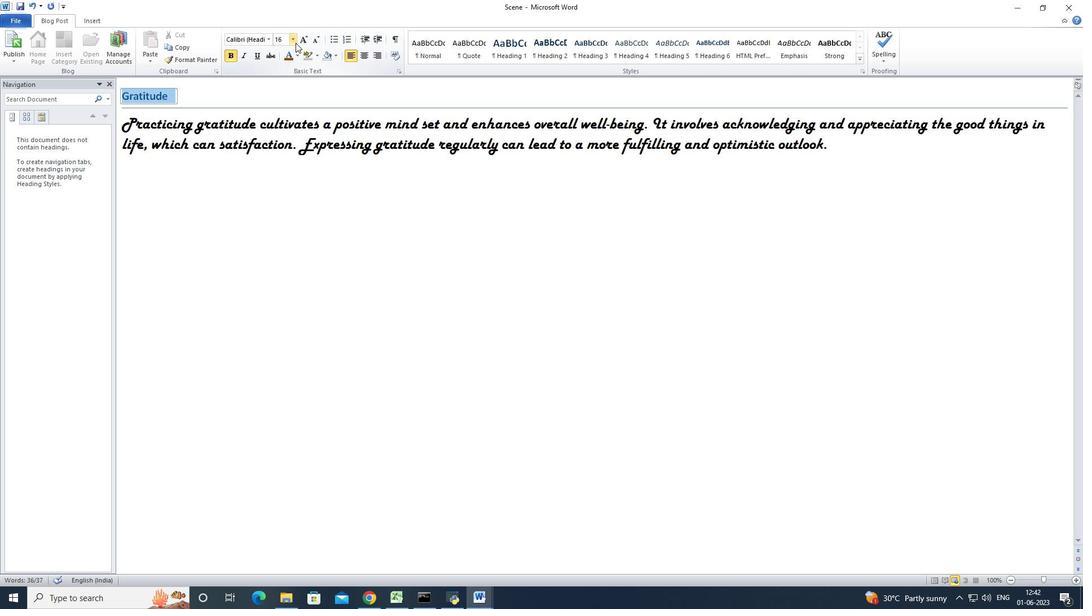 
Action: Mouse pressed left at (294, 41)
Screenshot: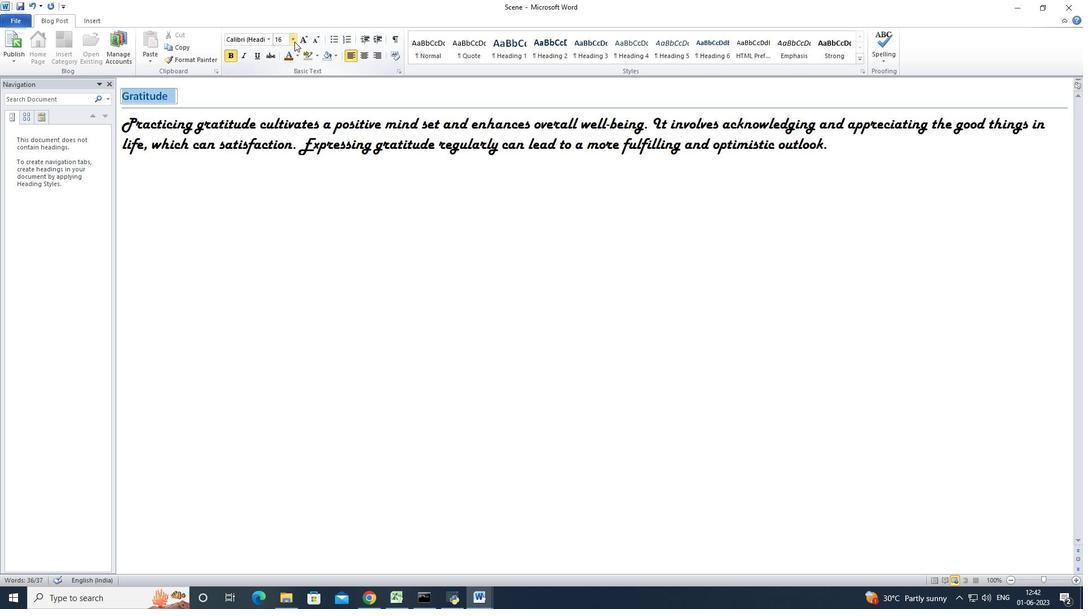 
Action: Mouse moved to (279, 114)
Screenshot: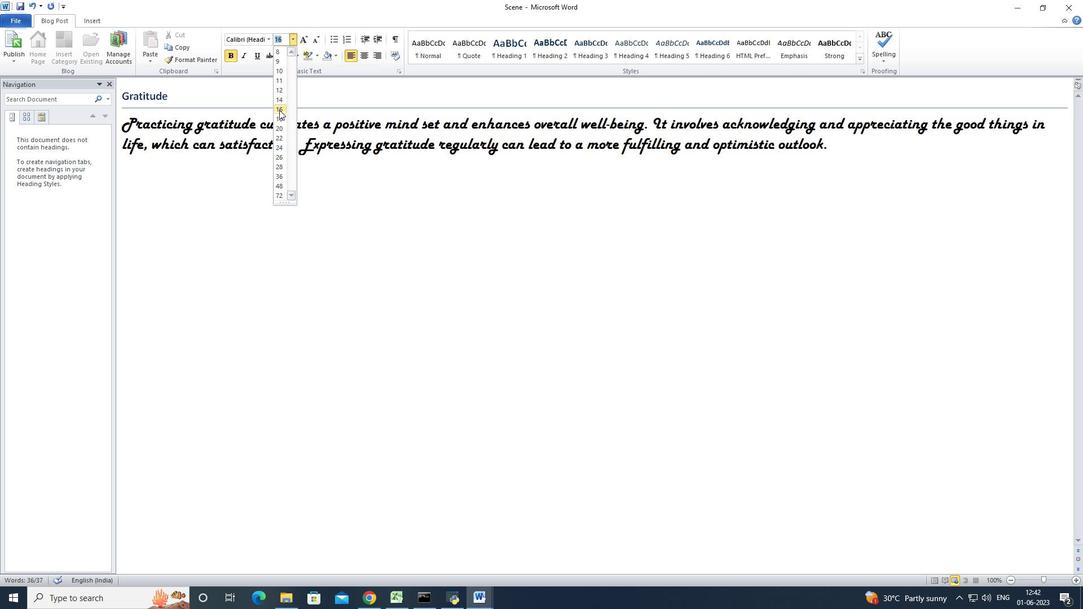 
Action: Mouse pressed left at (279, 114)
Screenshot: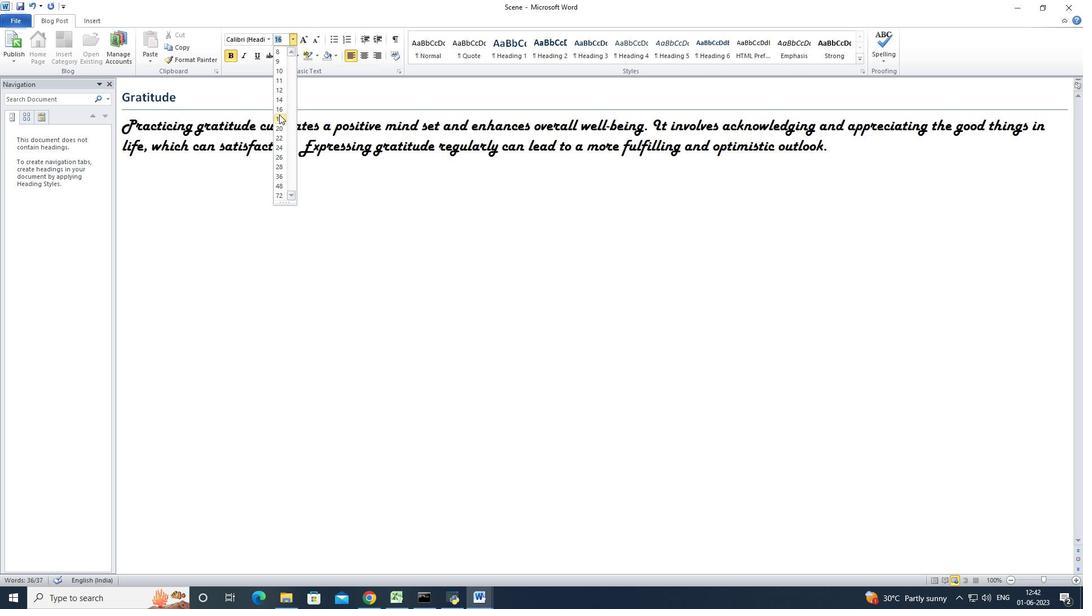 
Action: Mouse moved to (365, 52)
Screenshot: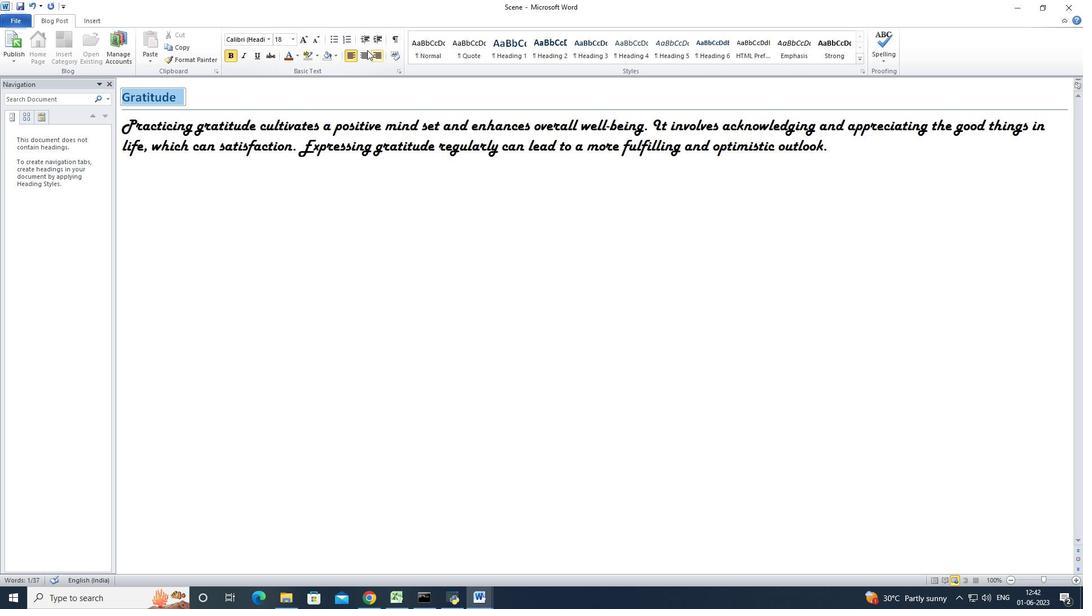 
Action: Mouse pressed left at (365, 52)
Screenshot: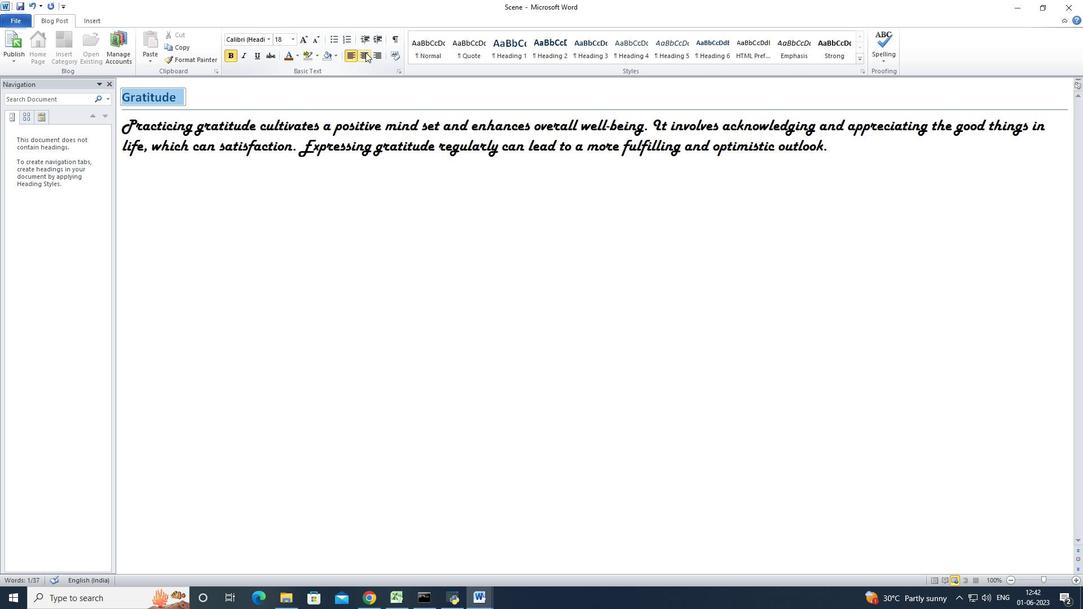 
Action: Mouse moved to (364, 230)
Screenshot: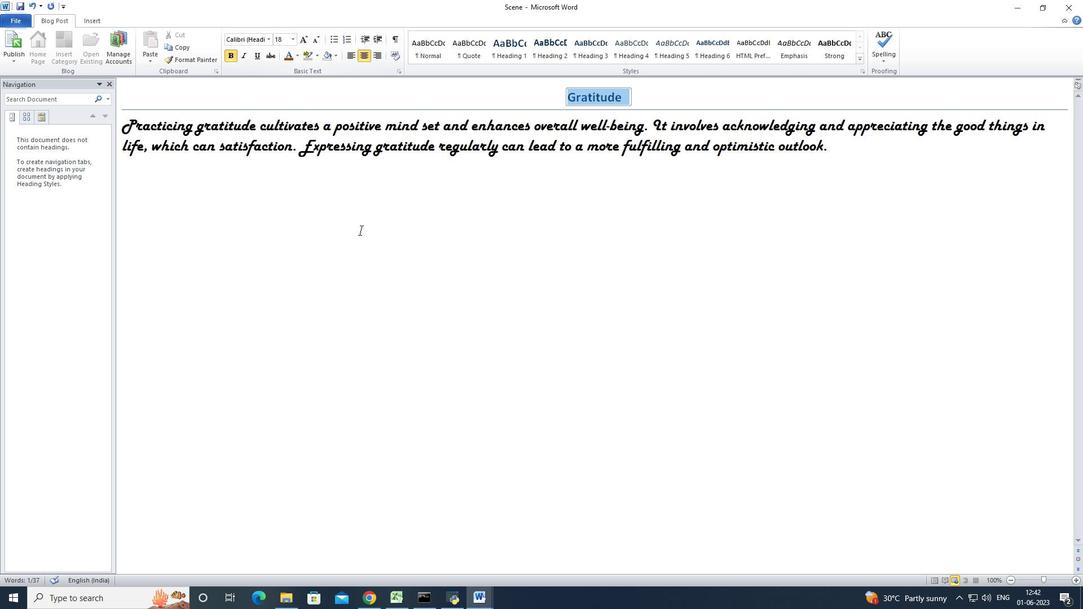
Action: Mouse pressed left at (363, 230)
Screenshot: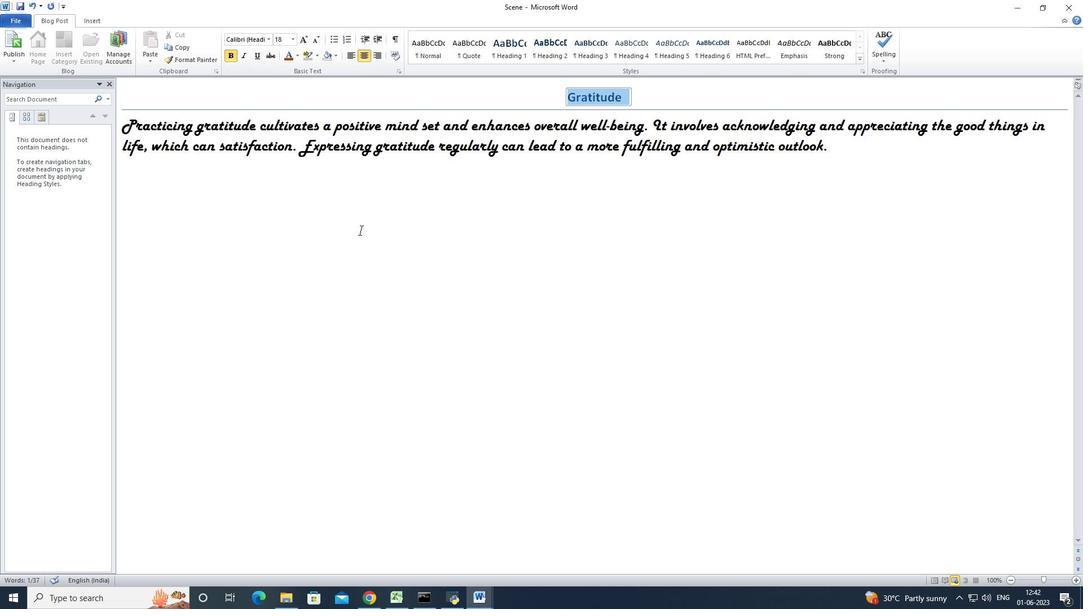 
Action: Mouse moved to (490, 209)
Screenshot: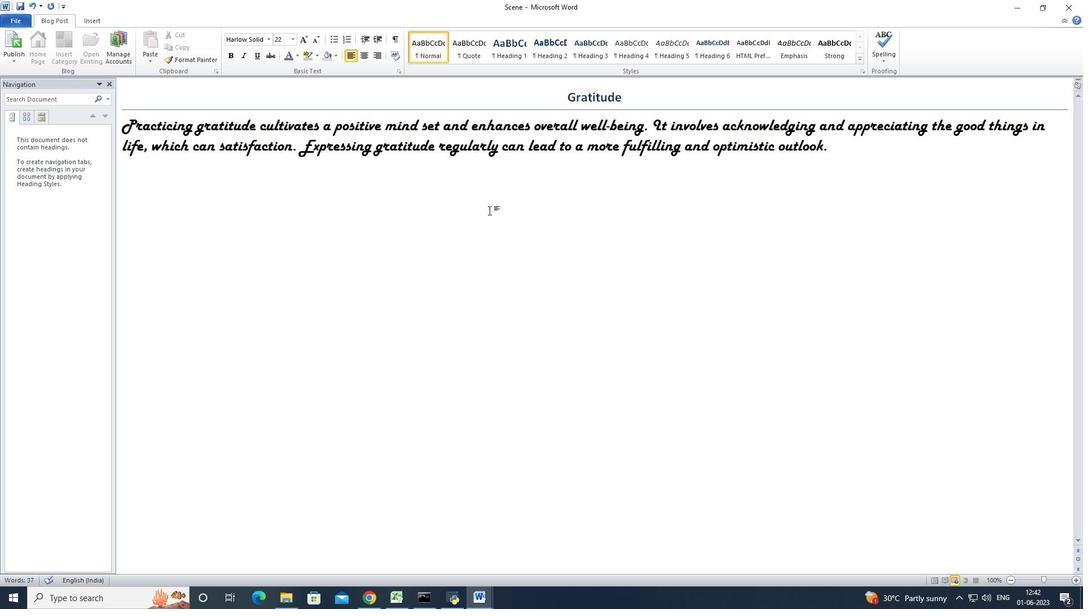 
Action: Key pressed ctrl+S
Screenshot: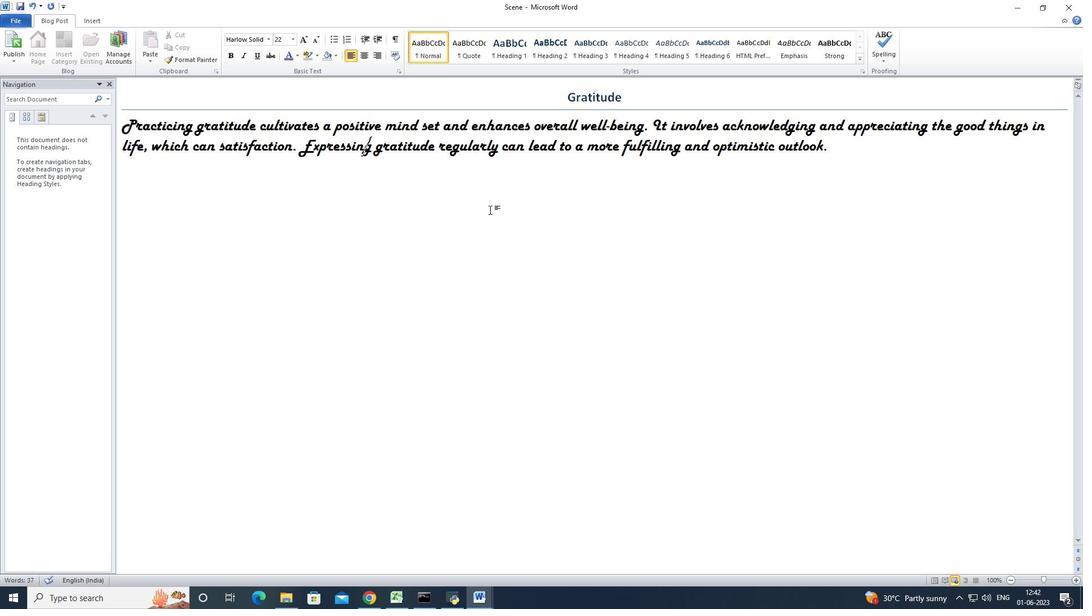 
